 Task: Find connections with filter location Ratekau with filter topic #lawfirmmarketingwith filter profile language German with filter current company TekWissen ® with filter school Maulana Azad Medical College with filter industry Surveying and Mapping Services with filter service category Insurance with filter keywords title DevOps Engineer
Action: Mouse moved to (281, 196)
Screenshot: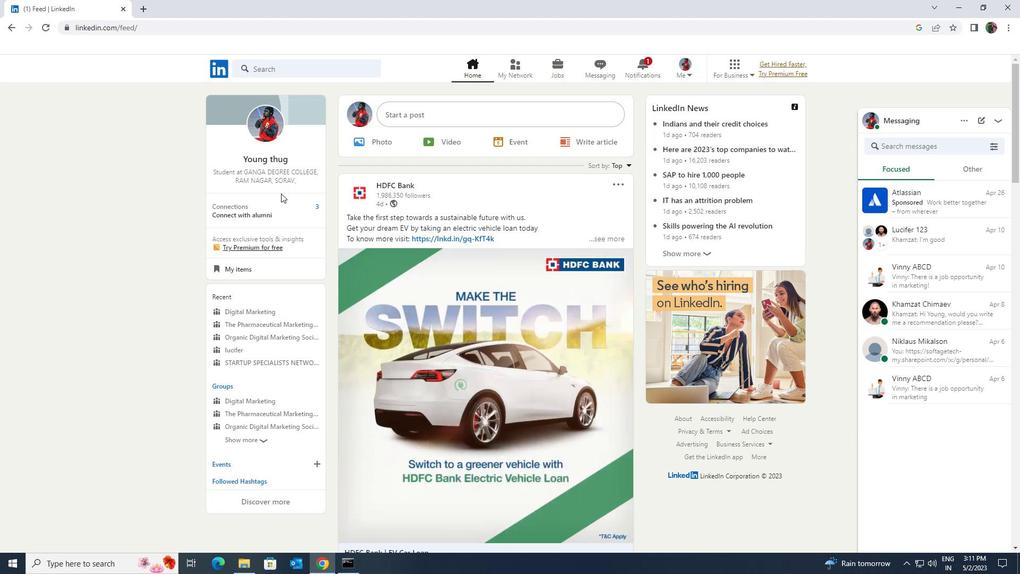 
Action: Mouse pressed left at (281, 196)
Screenshot: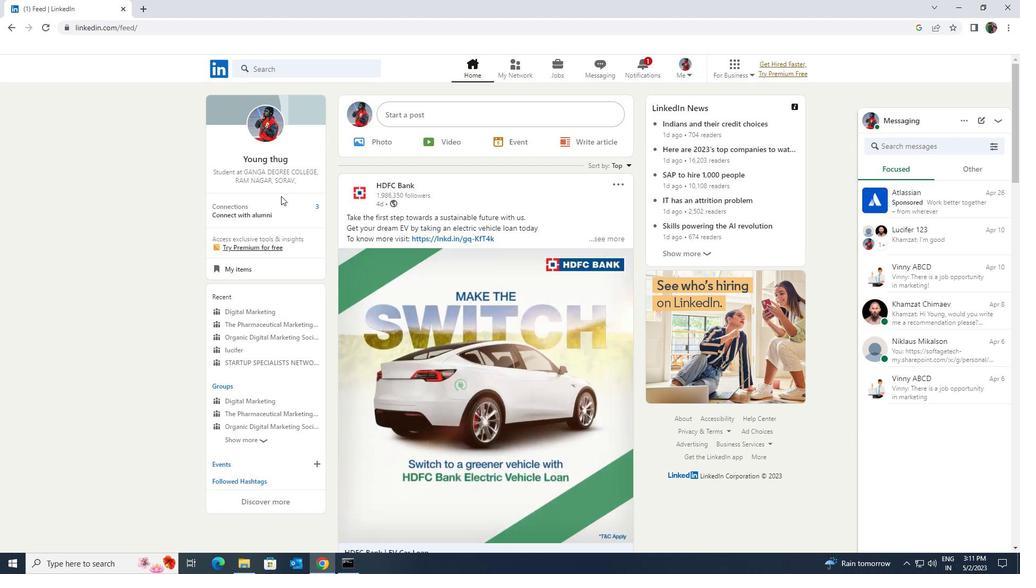 
Action: Mouse moved to (282, 210)
Screenshot: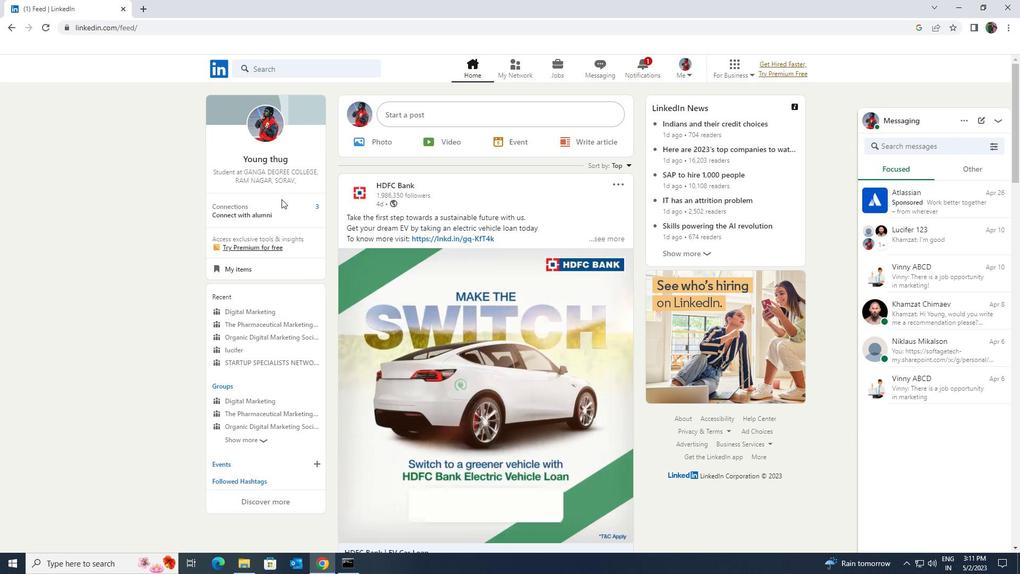 
Action: Mouse pressed left at (282, 210)
Screenshot: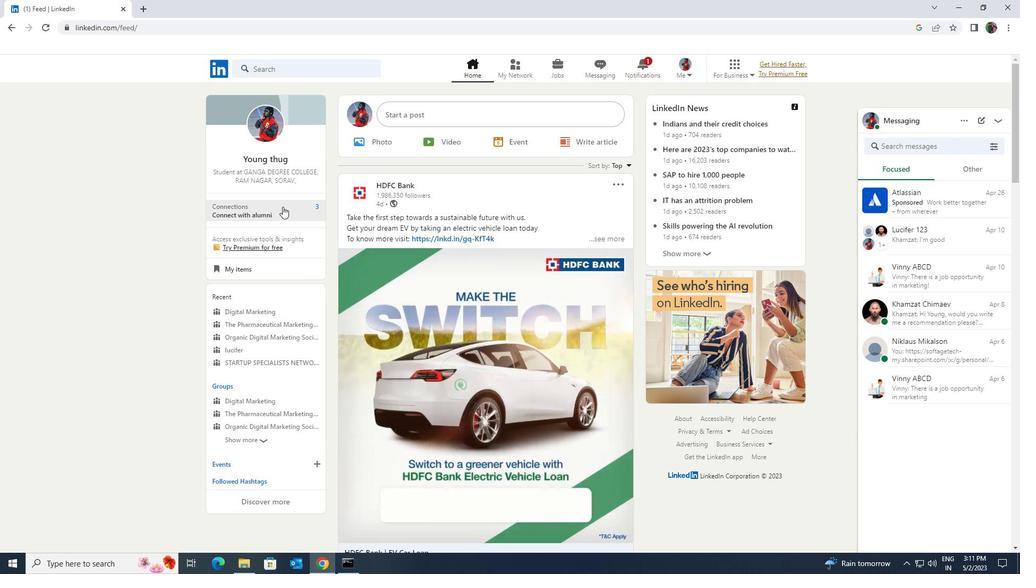 
Action: Mouse moved to (267, 126)
Screenshot: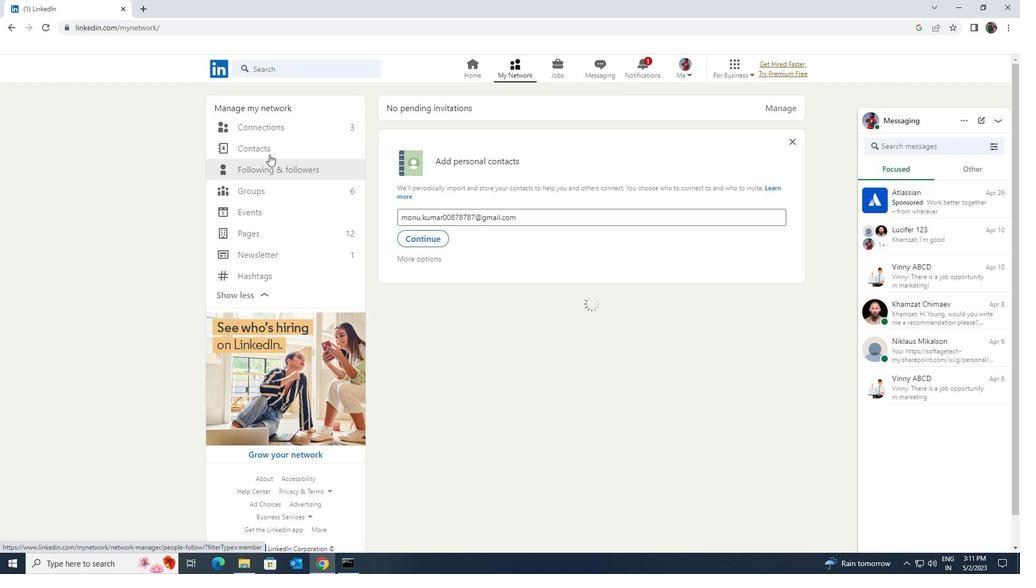 
Action: Mouse pressed left at (267, 126)
Screenshot: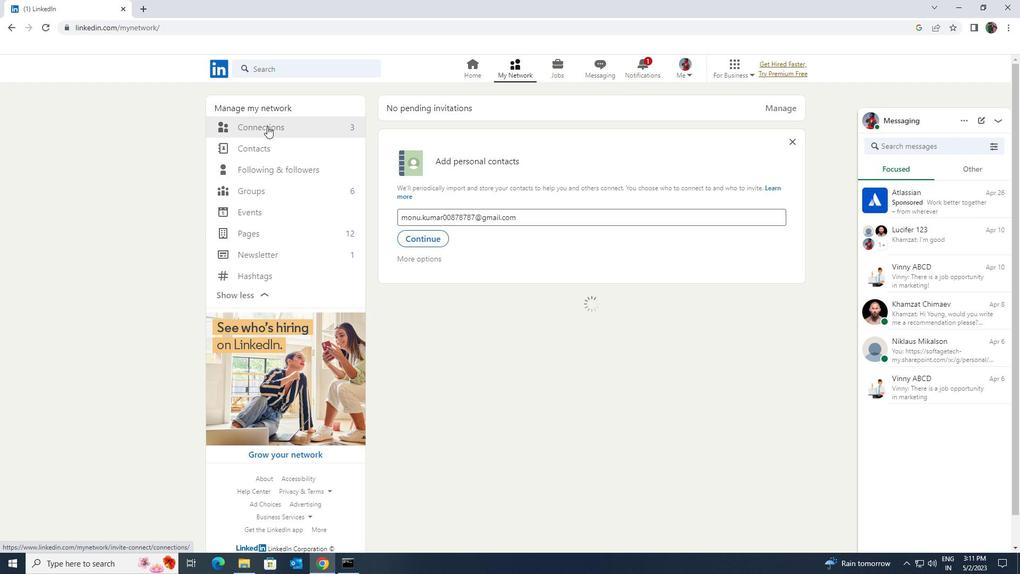 
Action: Mouse moved to (567, 126)
Screenshot: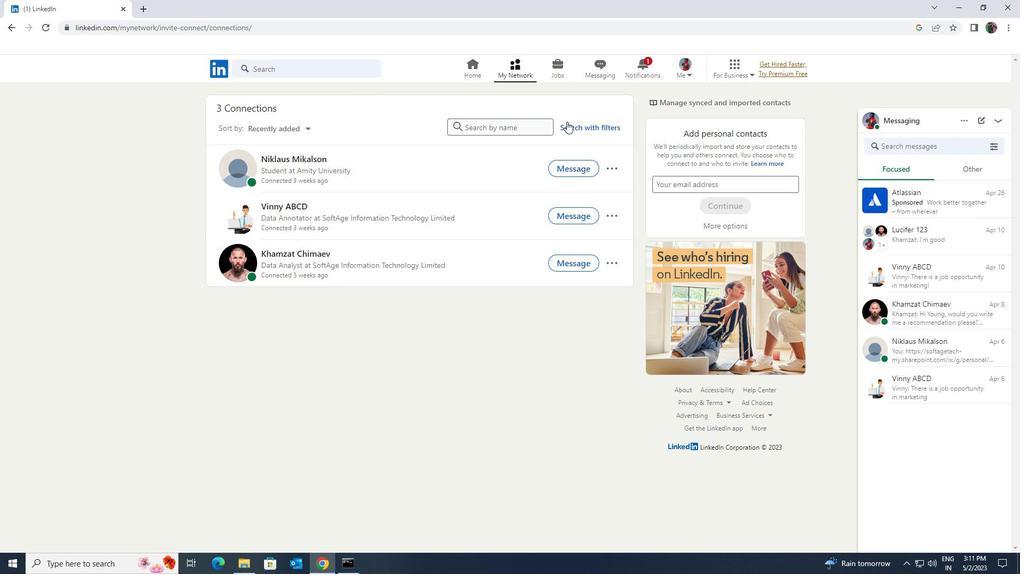 
Action: Mouse pressed left at (567, 126)
Screenshot: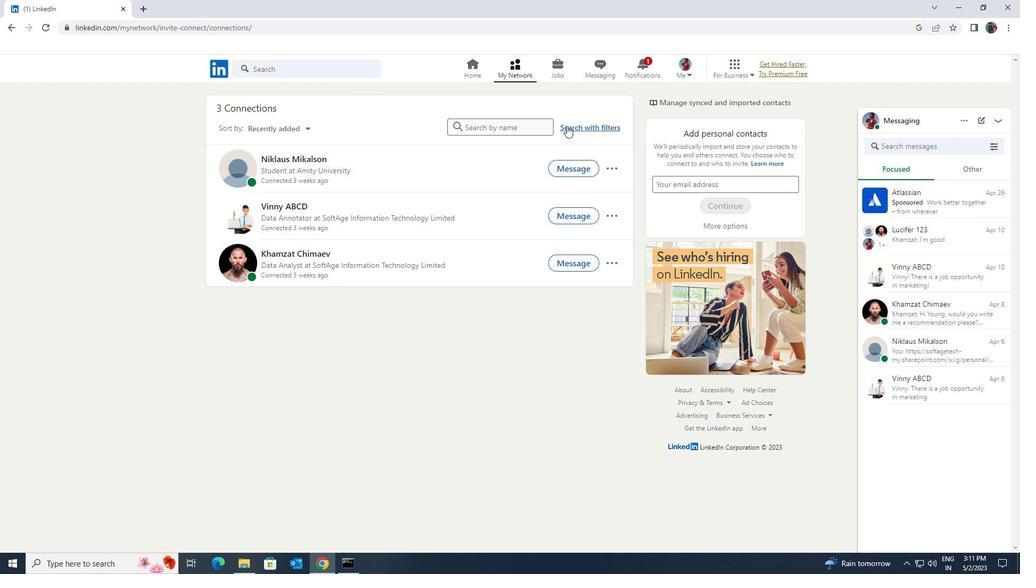 
Action: Mouse moved to (540, 100)
Screenshot: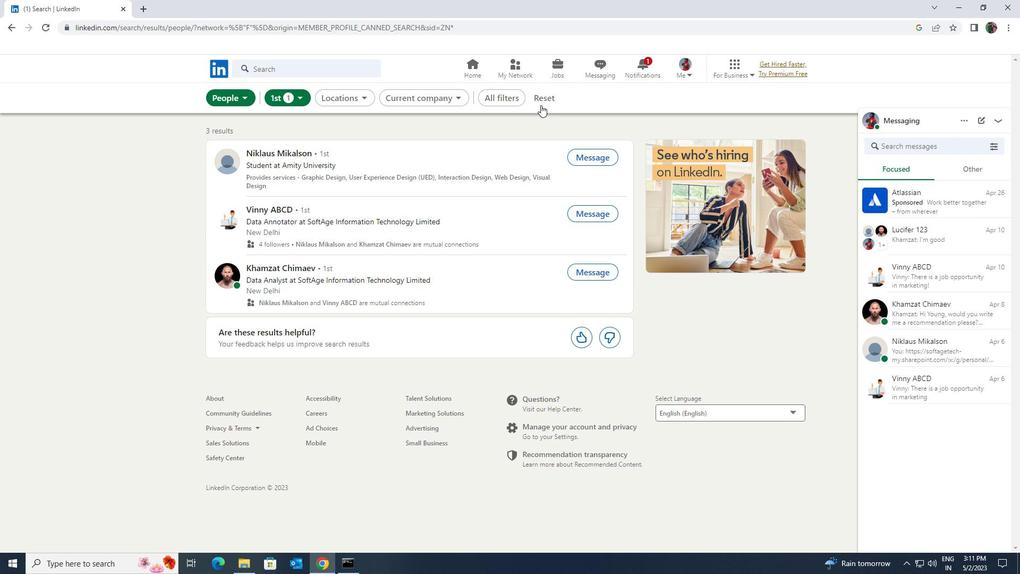 
Action: Mouse pressed left at (540, 100)
Screenshot: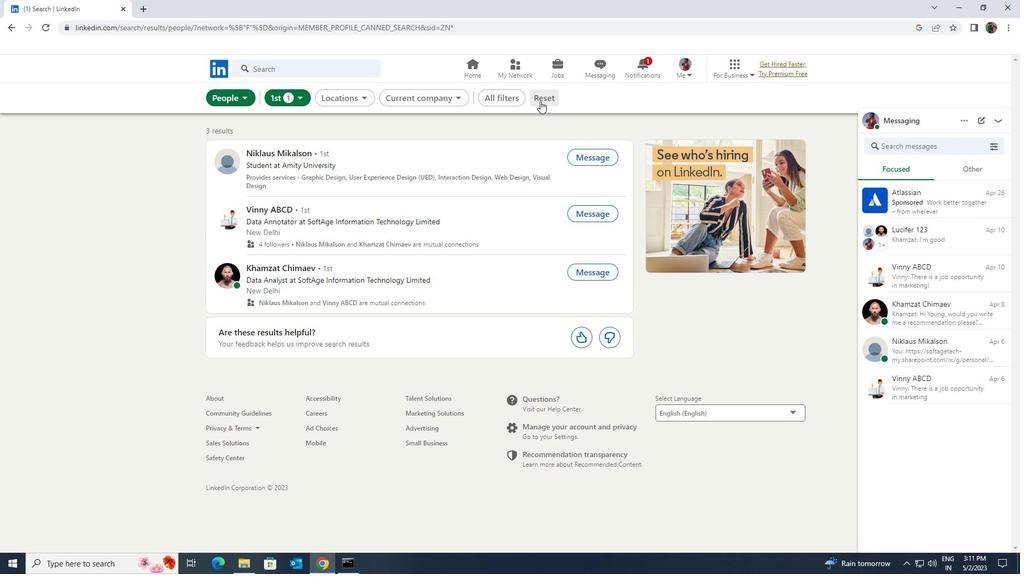 
Action: Mouse moved to (524, 97)
Screenshot: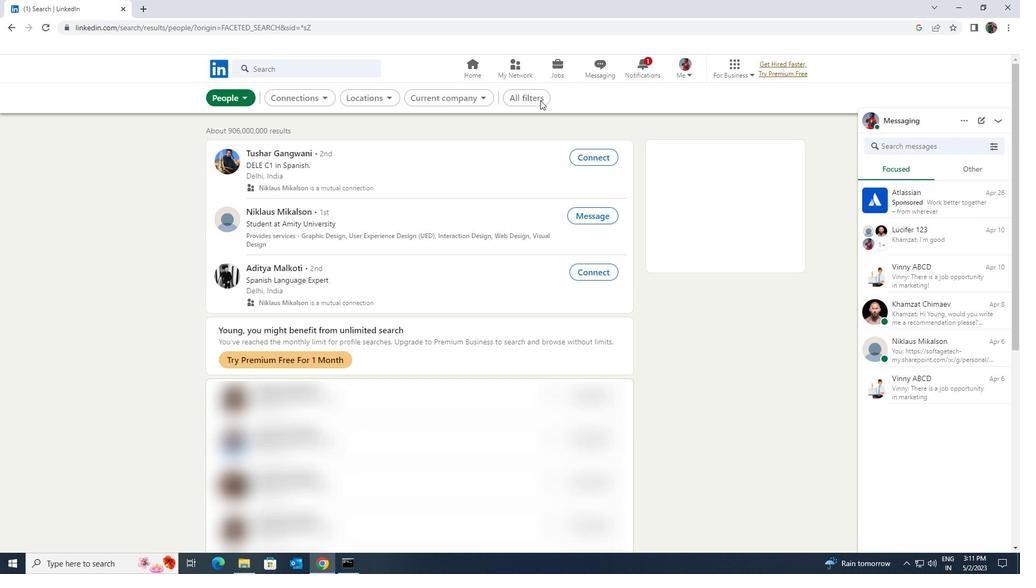 
Action: Mouse pressed left at (524, 97)
Screenshot: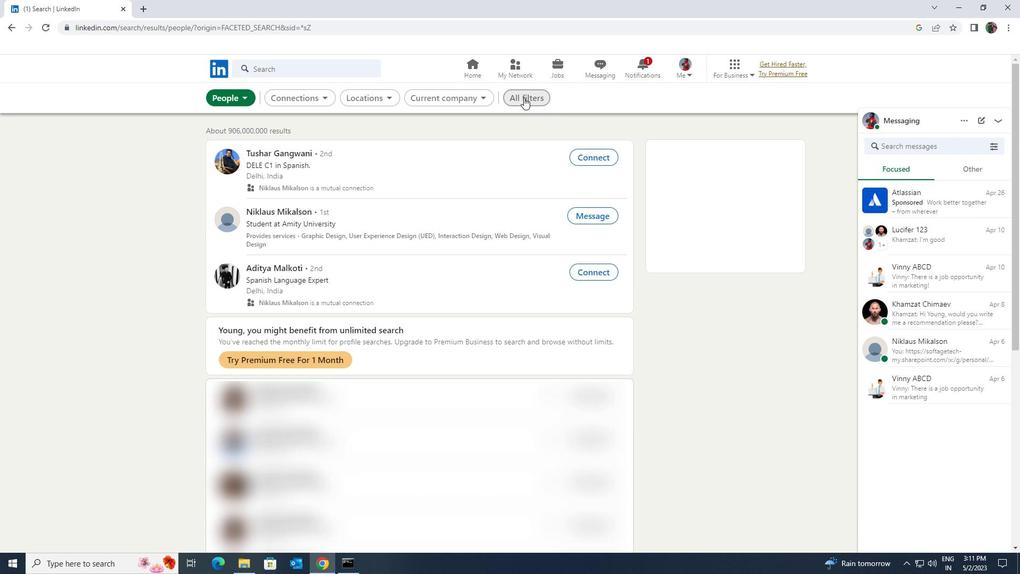 
Action: Mouse moved to (890, 419)
Screenshot: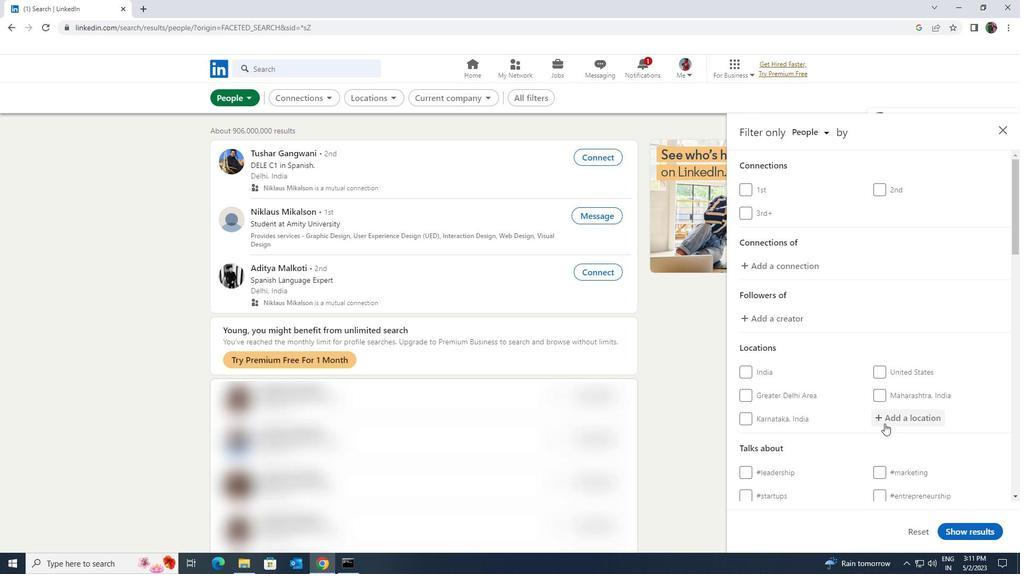 
Action: Mouse pressed left at (890, 419)
Screenshot: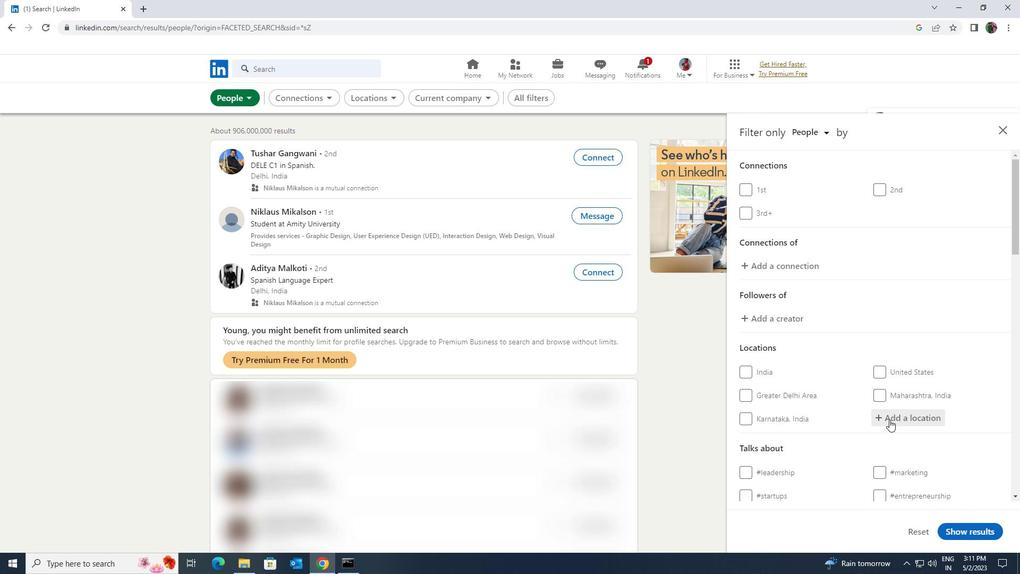 
Action: Key pressed <Key.shift><Key.shift>RATEKU
Screenshot: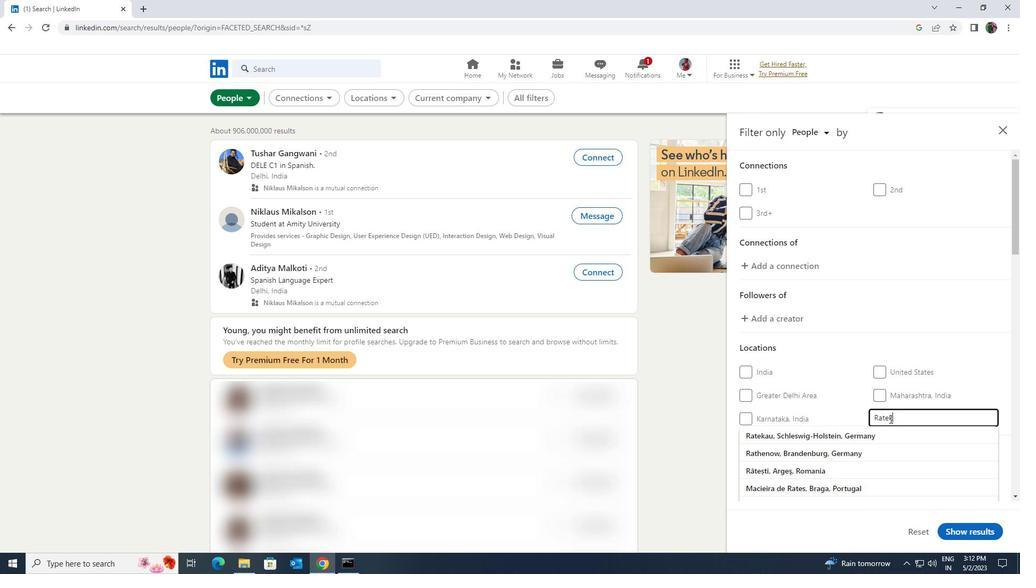 
Action: Mouse moved to (889, 419)
Screenshot: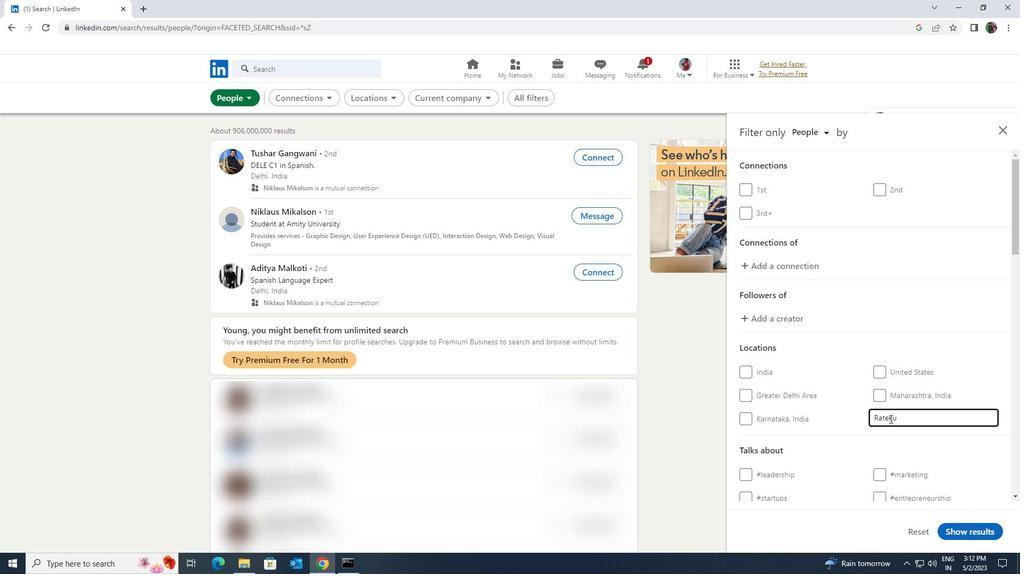 
Action: Key pressed <Key.backspace>
Screenshot: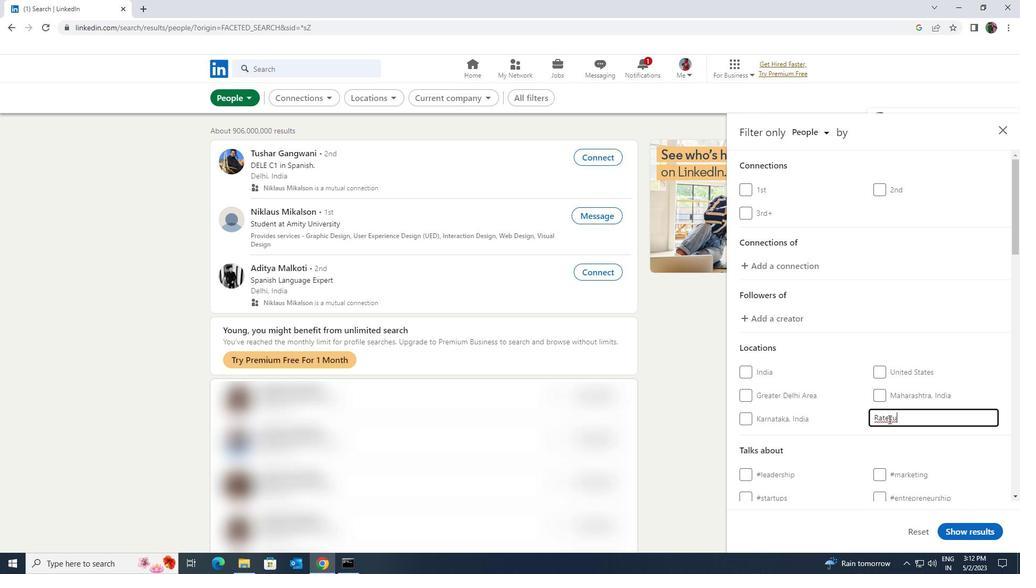 
Action: Mouse moved to (874, 432)
Screenshot: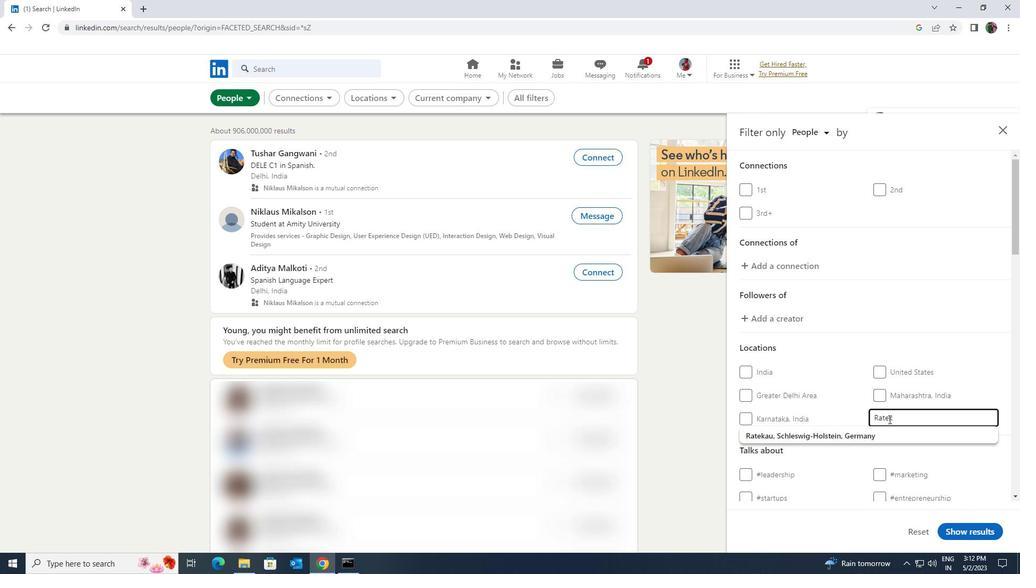 
Action: Mouse pressed left at (874, 432)
Screenshot: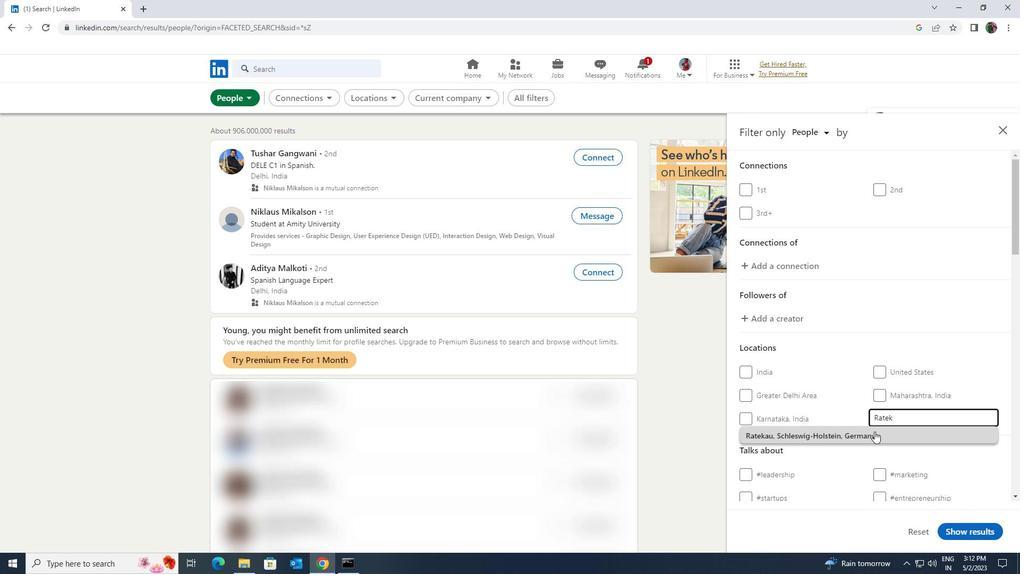 
Action: Mouse moved to (873, 433)
Screenshot: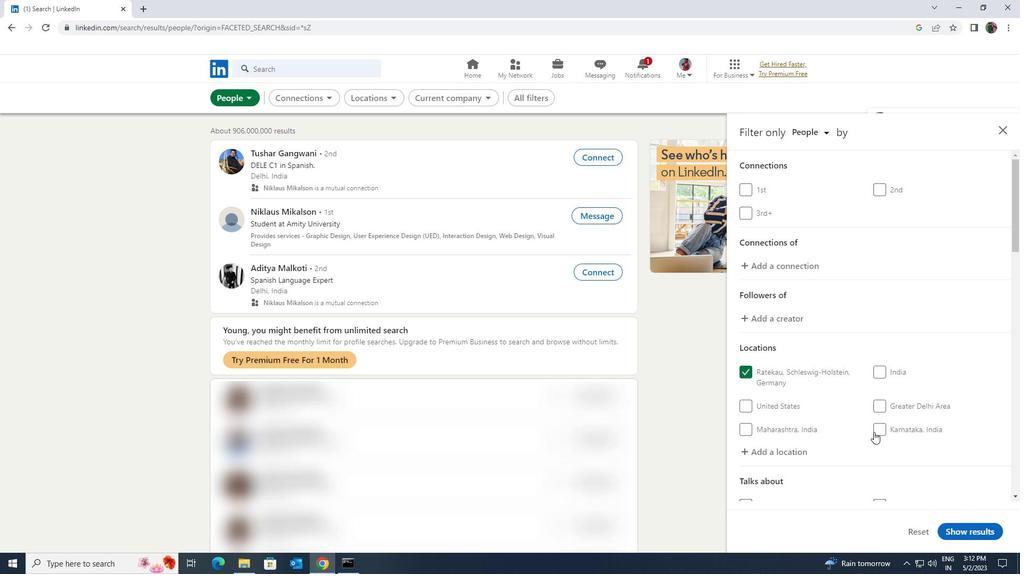 
Action: Mouse scrolled (873, 432) with delta (0, 0)
Screenshot: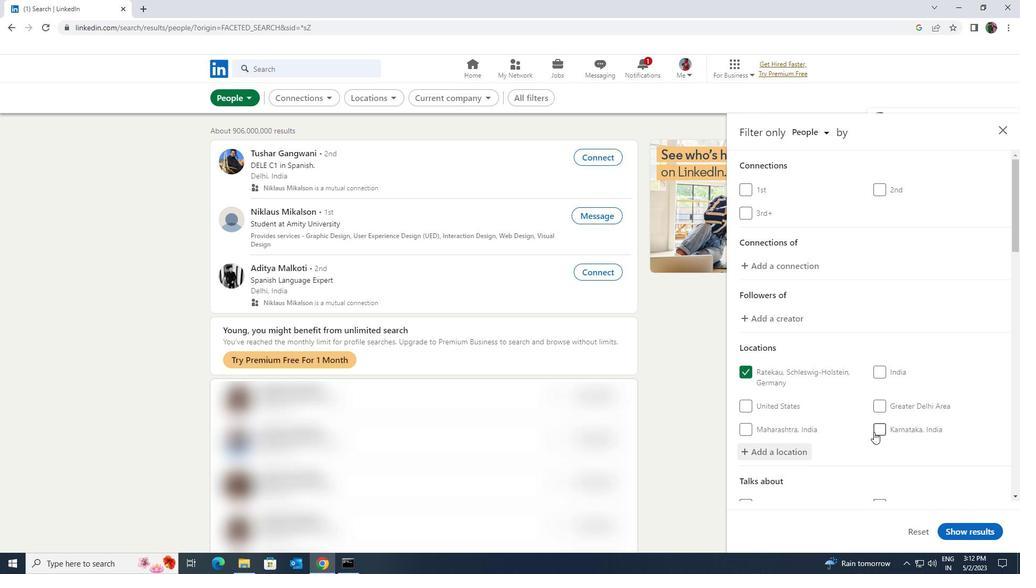 
Action: Mouse scrolled (873, 432) with delta (0, 0)
Screenshot: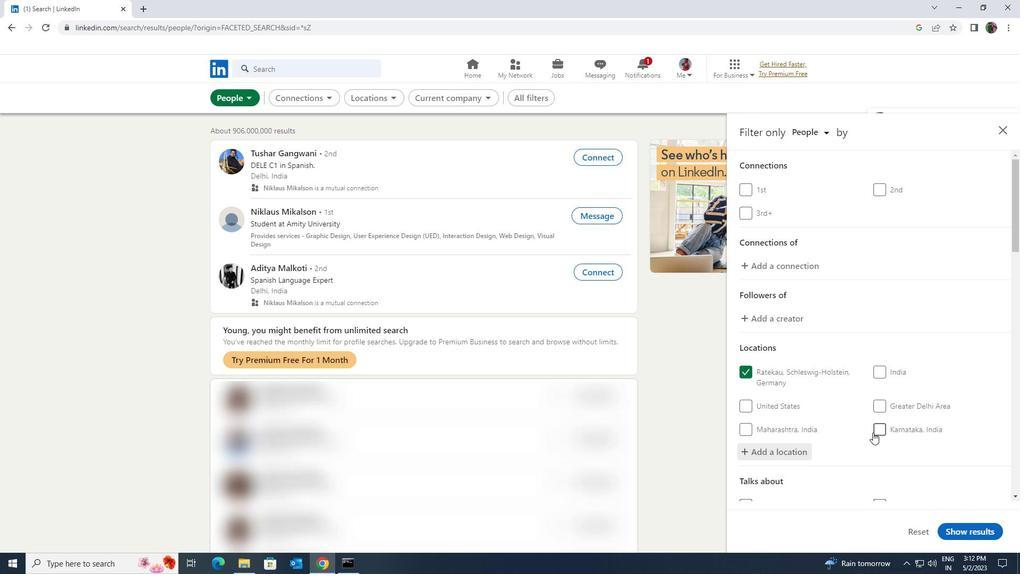 
Action: Mouse moved to (878, 438)
Screenshot: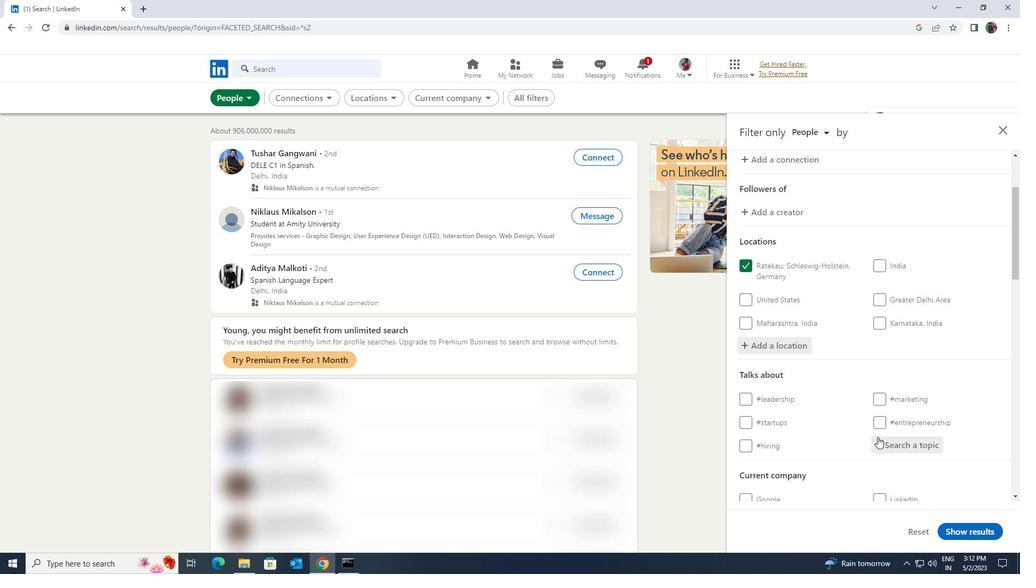 
Action: Mouse pressed left at (878, 438)
Screenshot: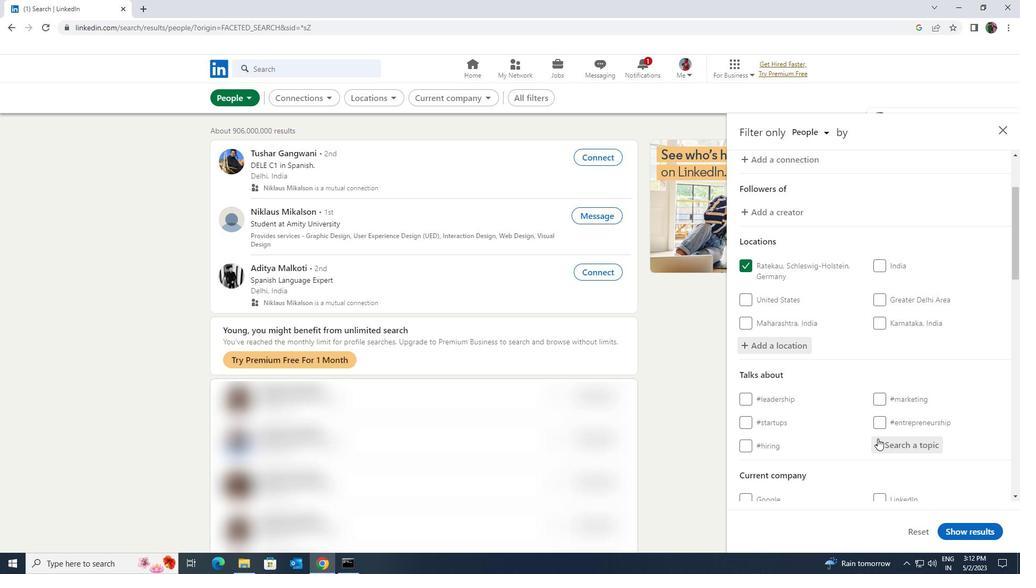 
Action: Key pressed <Key.shift>LAWFIRMMARK
Screenshot: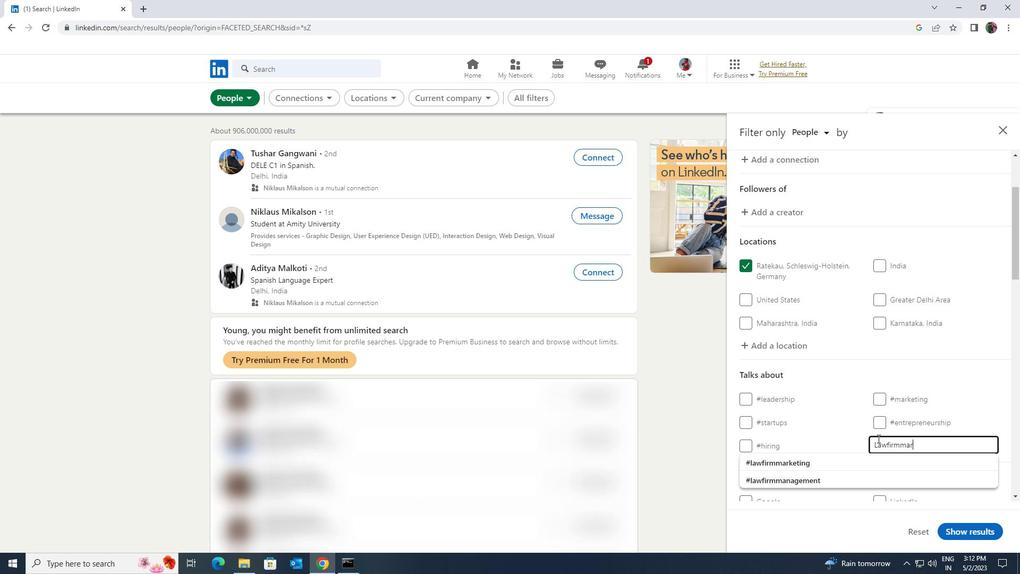 
Action: Mouse moved to (873, 455)
Screenshot: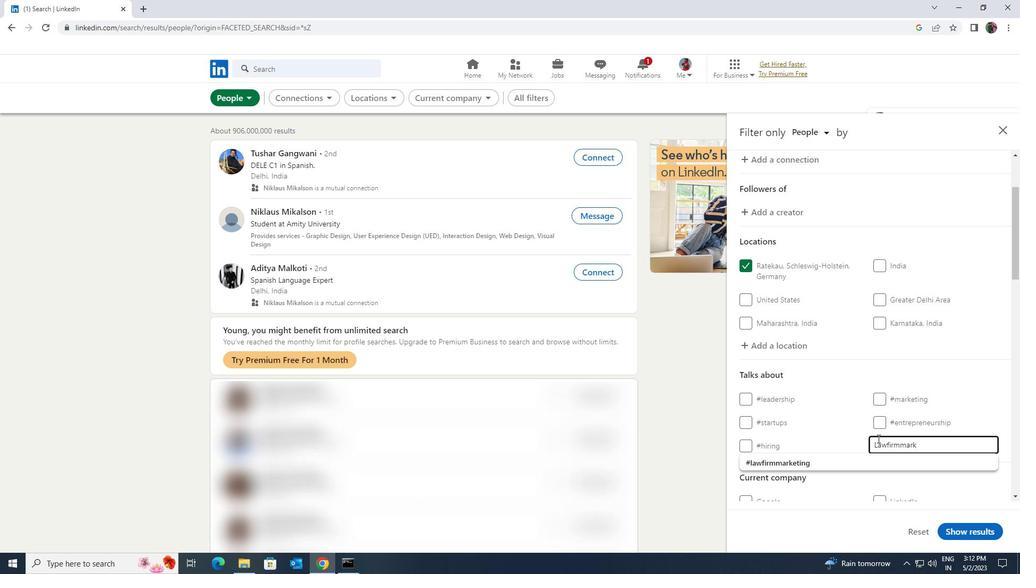 
Action: Mouse pressed left at (873, 455)
Screenshot: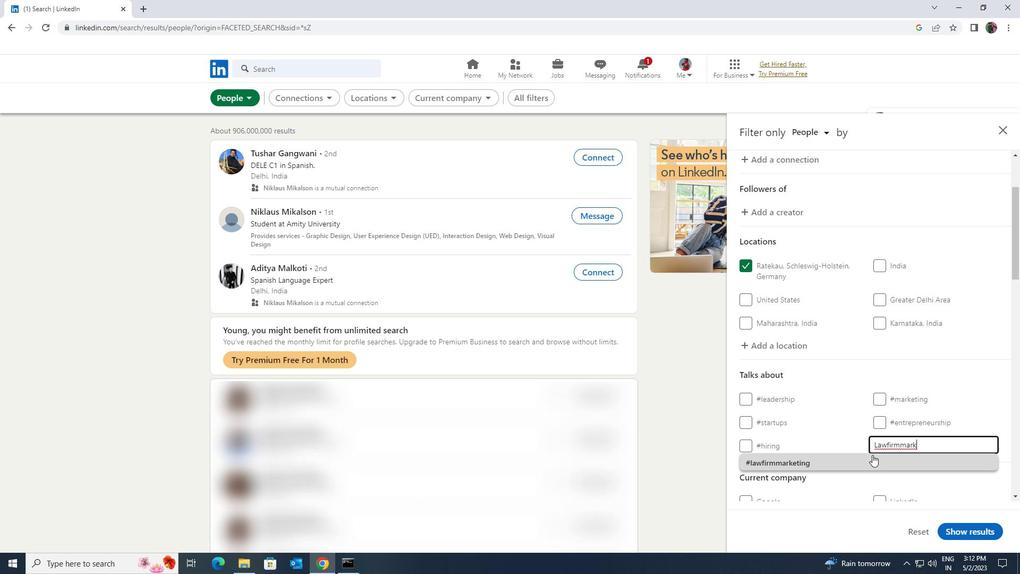 
Action: Mouse scrolled (873, 454) with delta (0, 0)
Screenshot: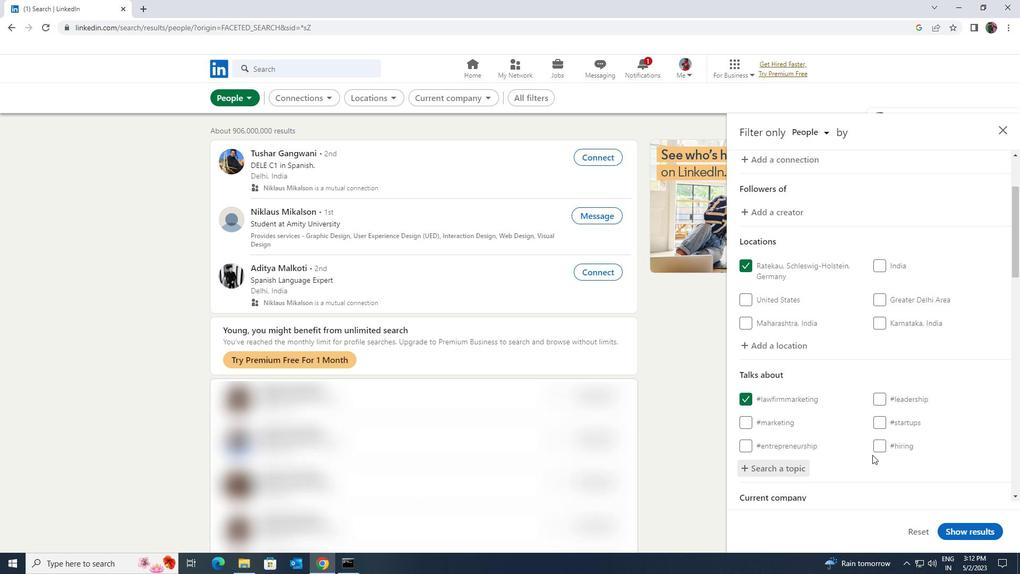 
Action: Mouse scrolled (873, 454) with delta (0, 0)
Screenshot: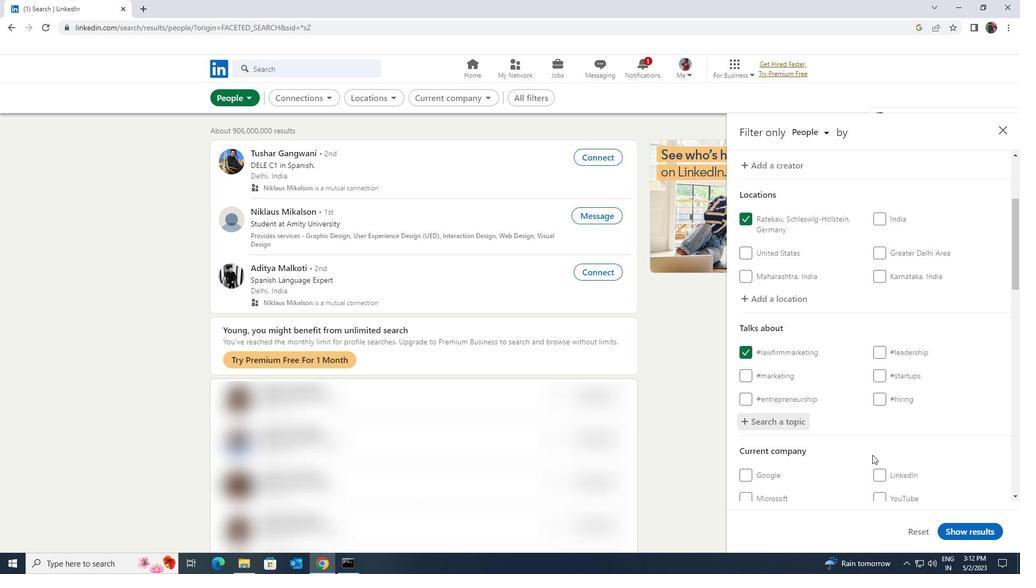 
Action: Mouse scrolled (873, 454) with delta (0, 0)
Screenshot: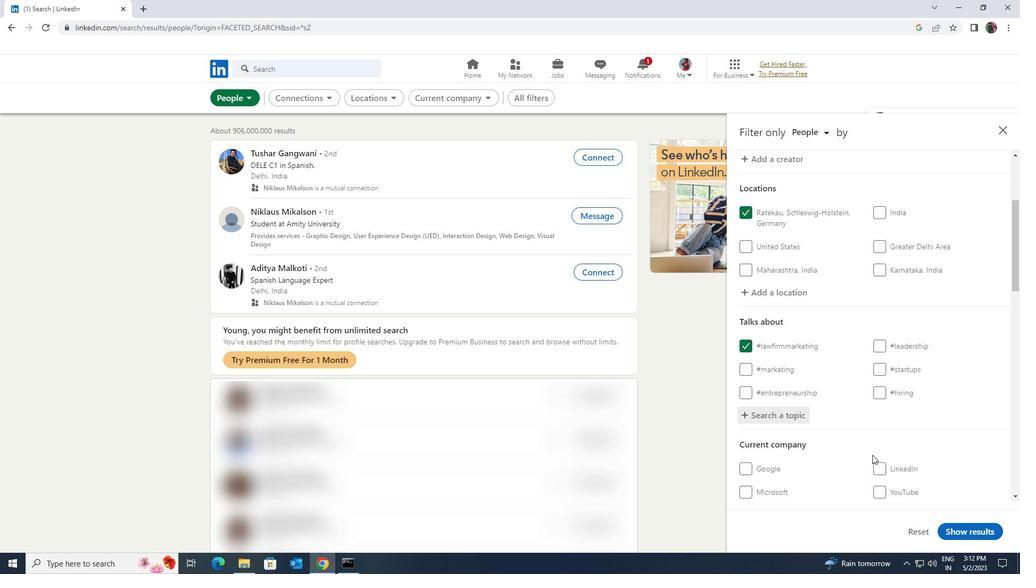 
Action: Mouse scrolled (873, 454) with delta (0, 0)
Screenshot: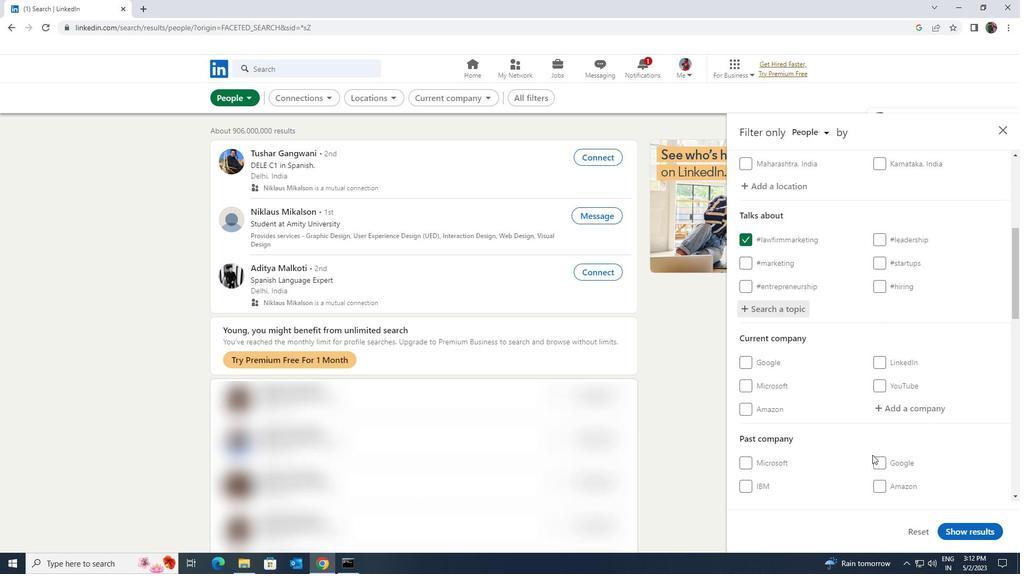 
Action: Mouse scrolled (873, 454) with delta (0, 0)
Screenshot: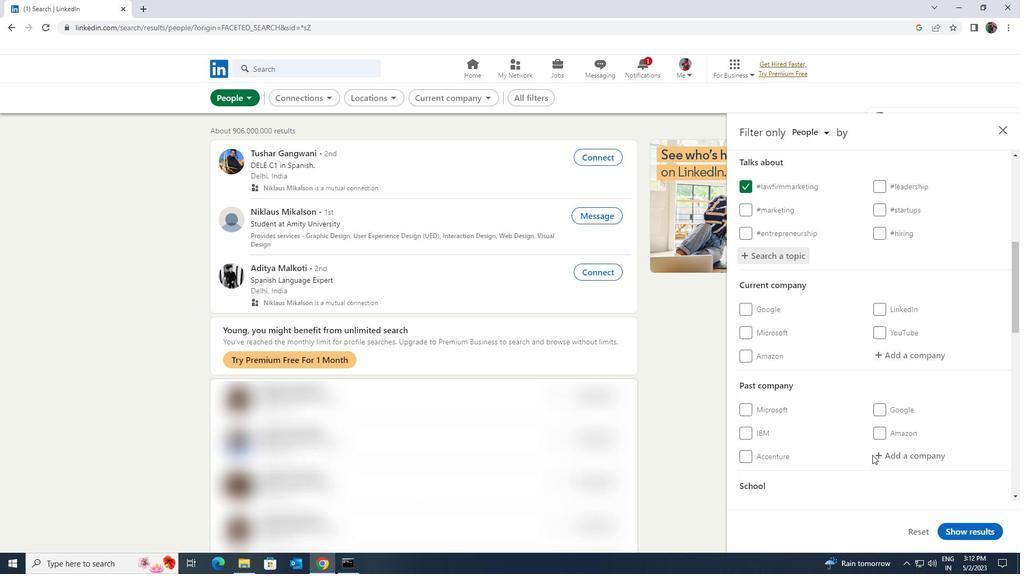 
Action: Mouse scrolled (873, 454) with delta (0, 0)
Screenshot: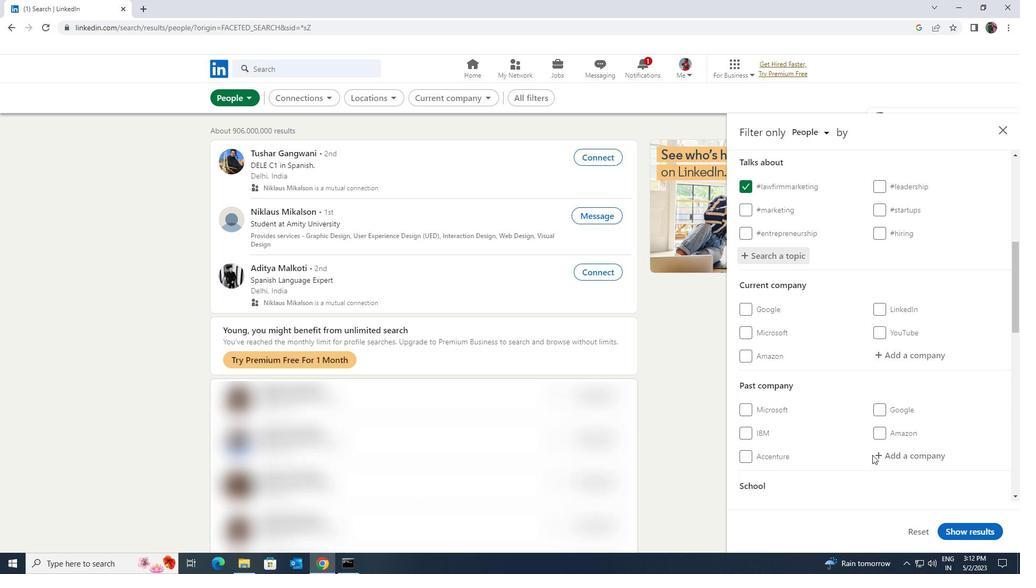 
Action: Mouse scrolled (873, 454) with delta (0, 0)
Screenshot: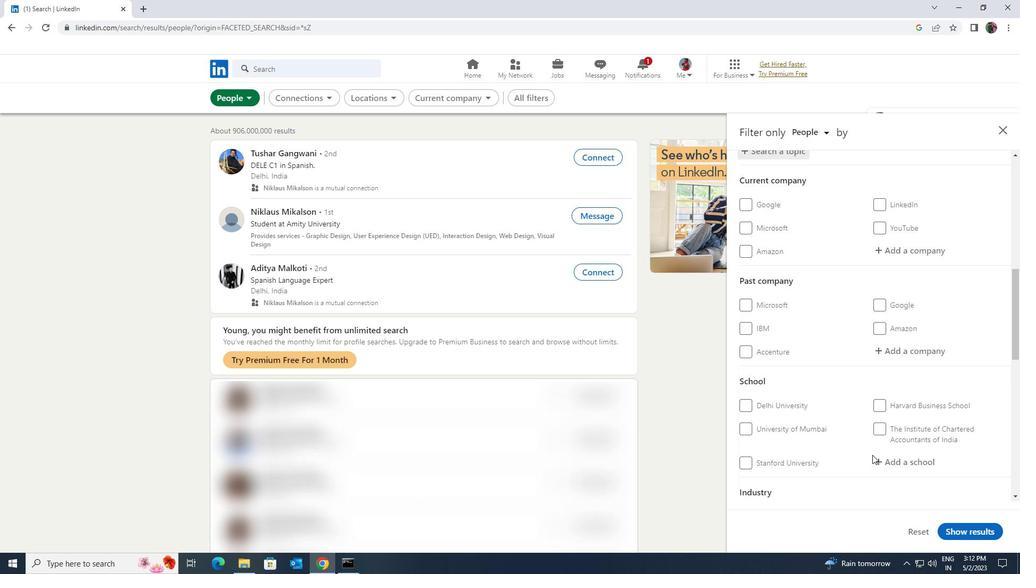 
Action: Mouse scrolled (873, 454) with delta (0, 0)
Screenshot: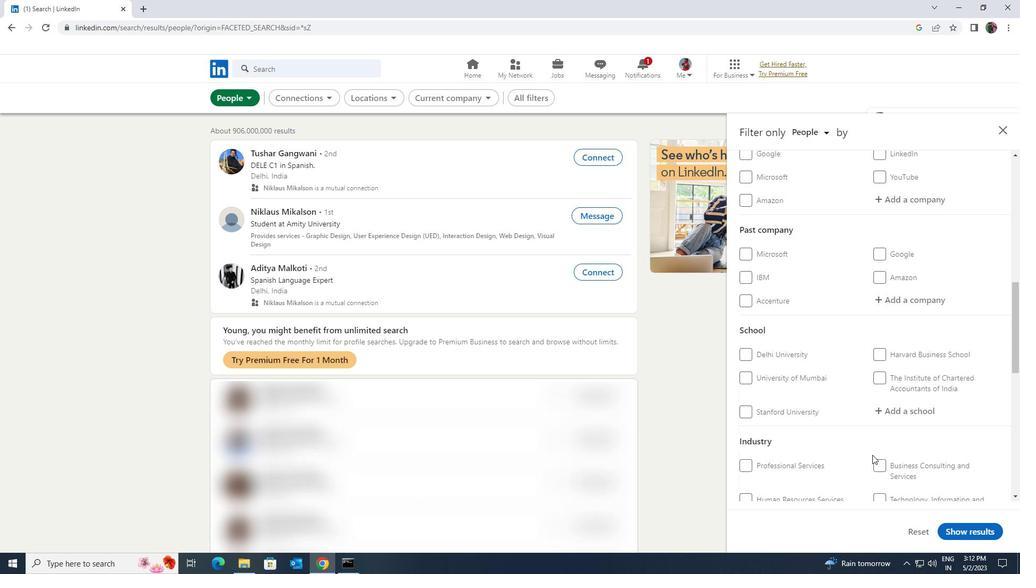 
Action: Mouse scrolled (873, 454) with delta (0, 0)
Screenshot: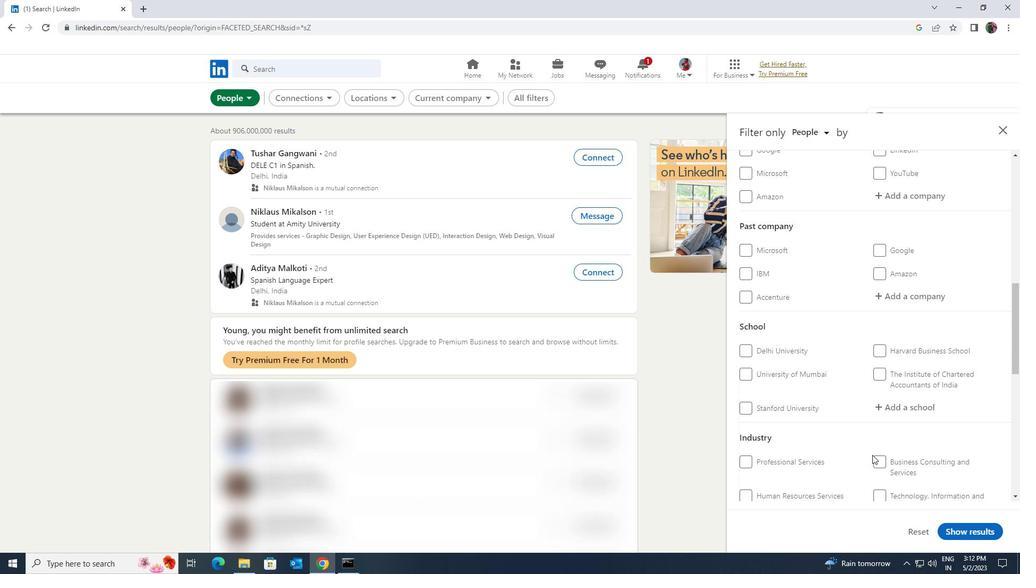 
Action: Mouse scrolled (873, 454) with delta (0, 0)
Screenshot: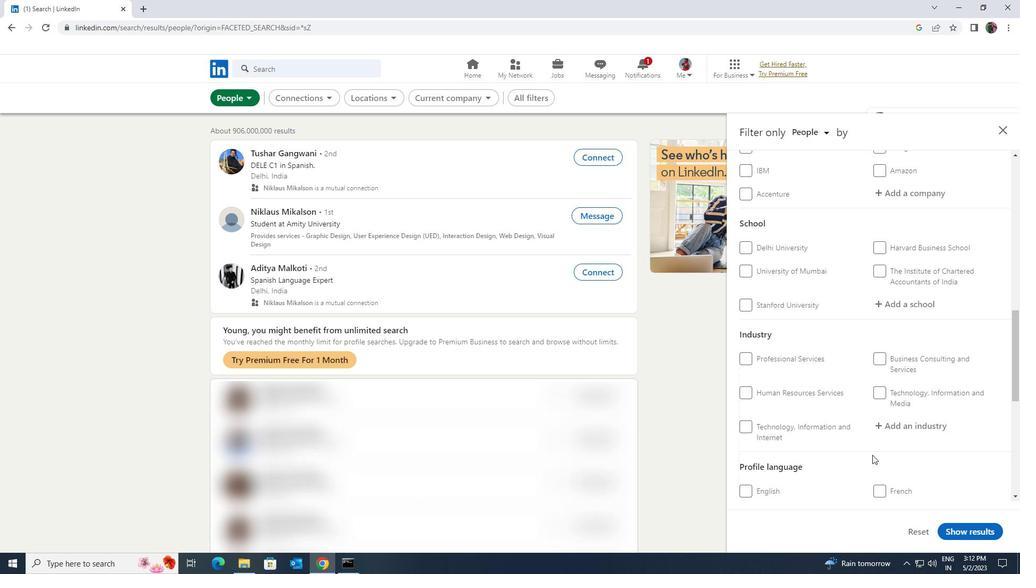 
Action: Mouse moved to (742, 482)
Screenshot: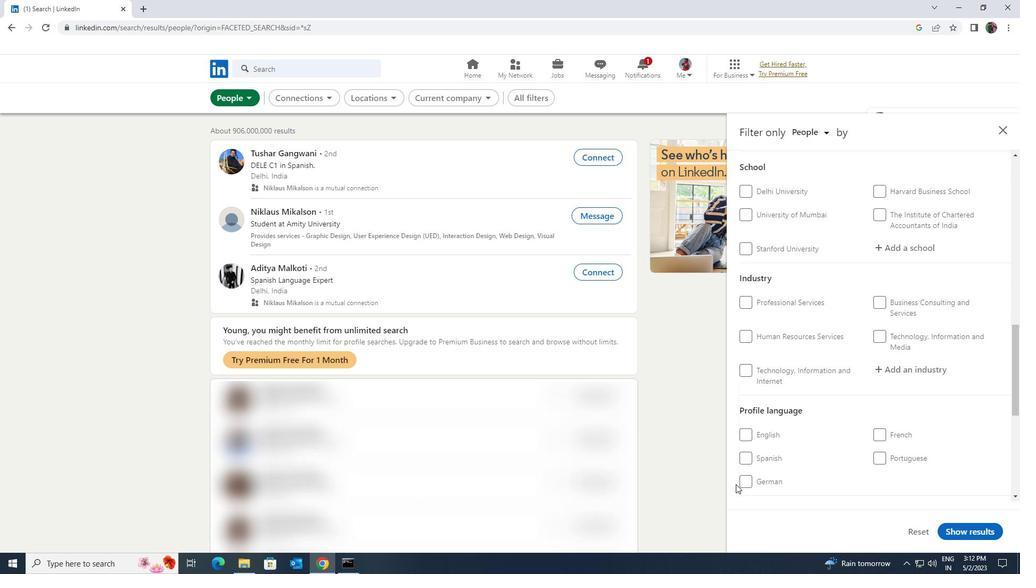 
Action: Mouse pressed left at (742, 482)
Screenshot: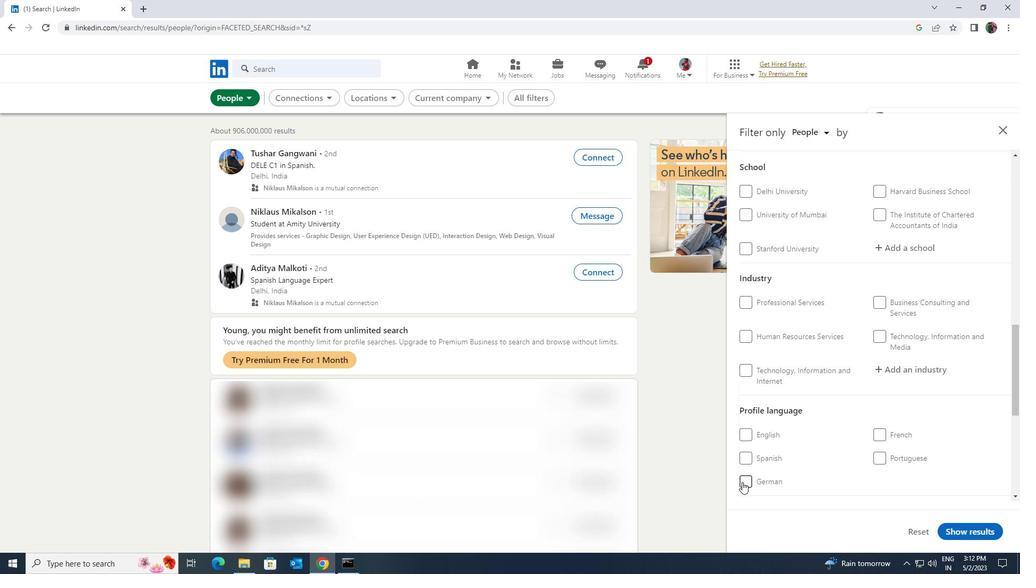 
Action: Mouse moved to (840, 467)
Screenshot: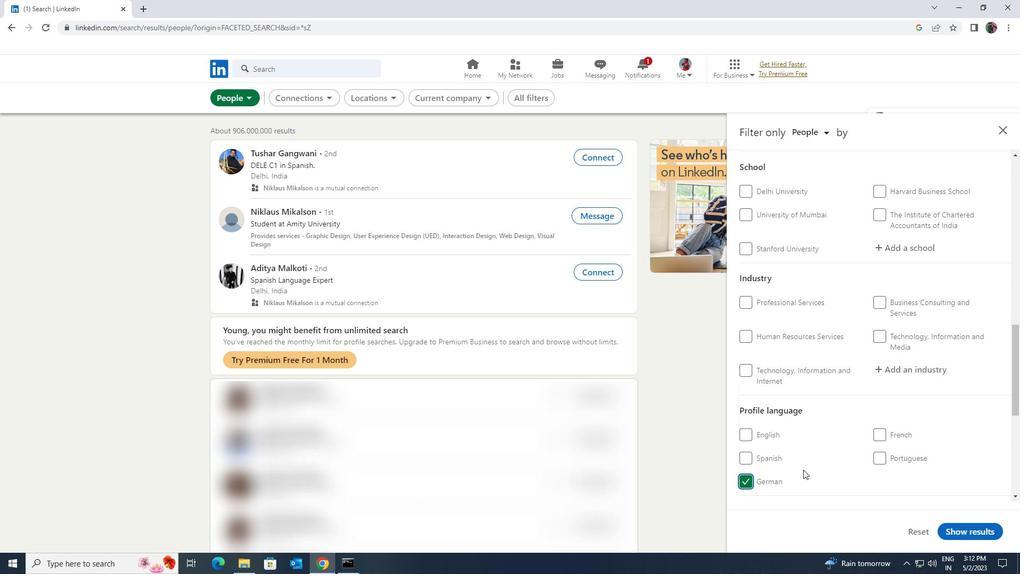 
Action: Mouse scrolled (840, 468) with delta (0, 0)
Screenshot: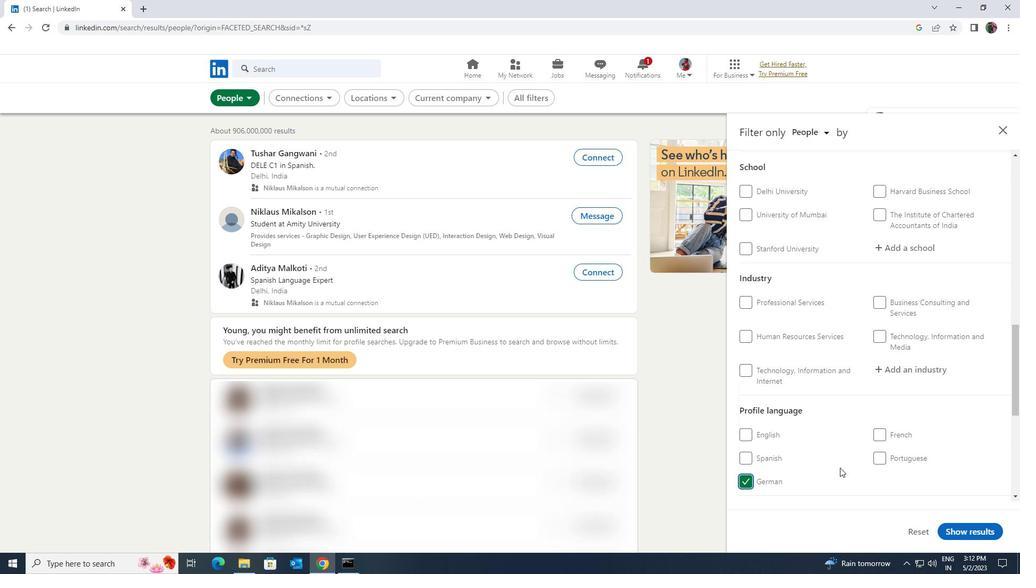 
Action: Mouse scrolled (840, 468) with delta (0, 0)
Screenshot: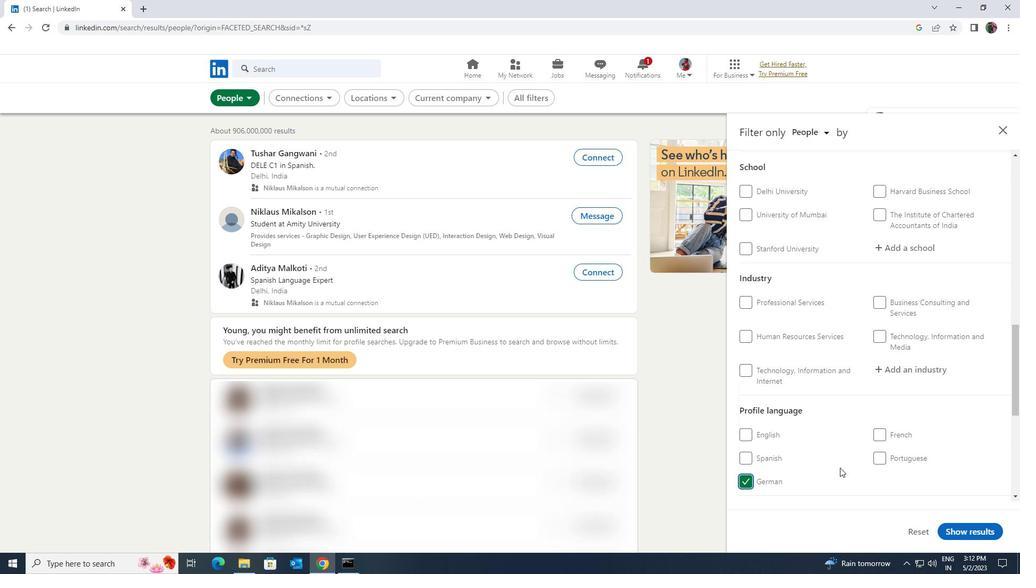 
Action: Mouse scrolled (840, 468) with delta (0, 0)
Screenshot: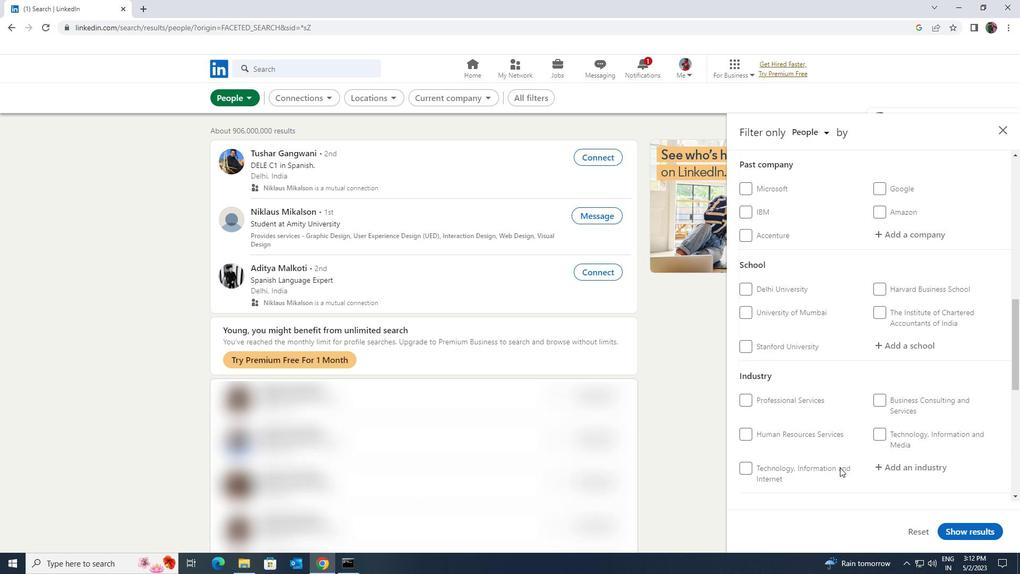 
Action: Mouse scrolled (840, 468) with delta (0, 0)
Screenshot: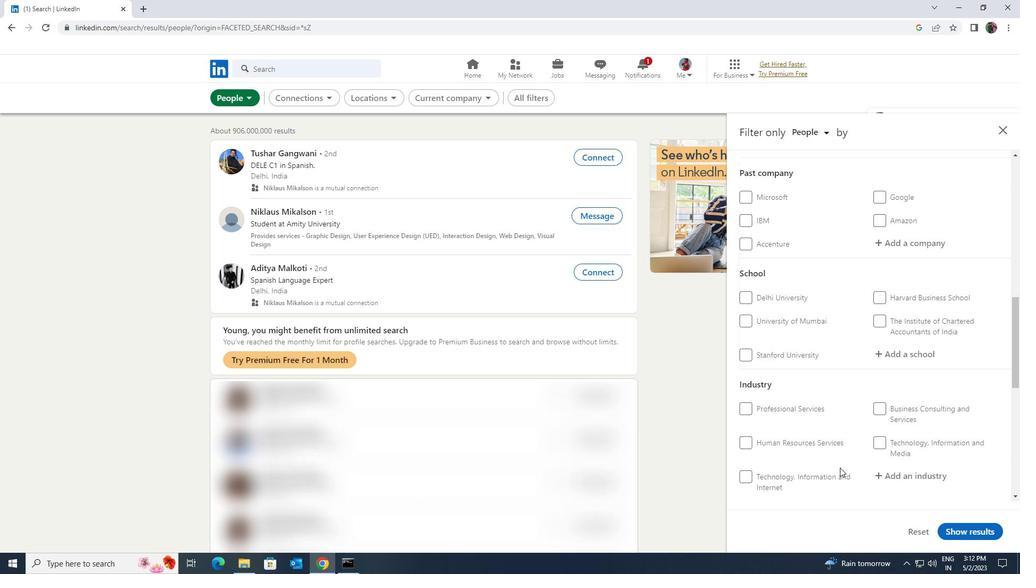 
Action: Mouse moved to (841, 467)
Screenshot: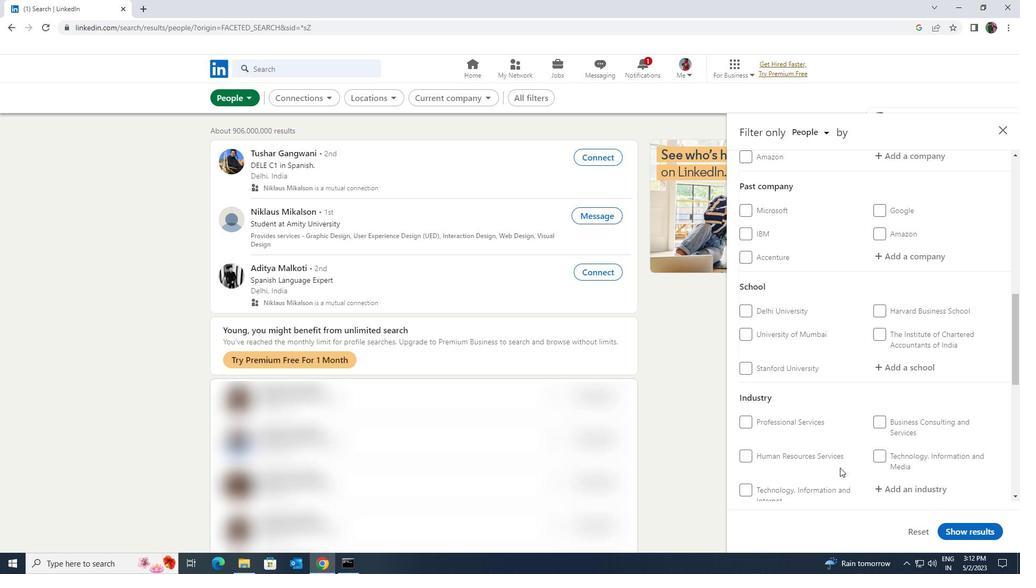 
Action: Mouse scrolled (841, 468) with delta (0, 0)
Screenshot: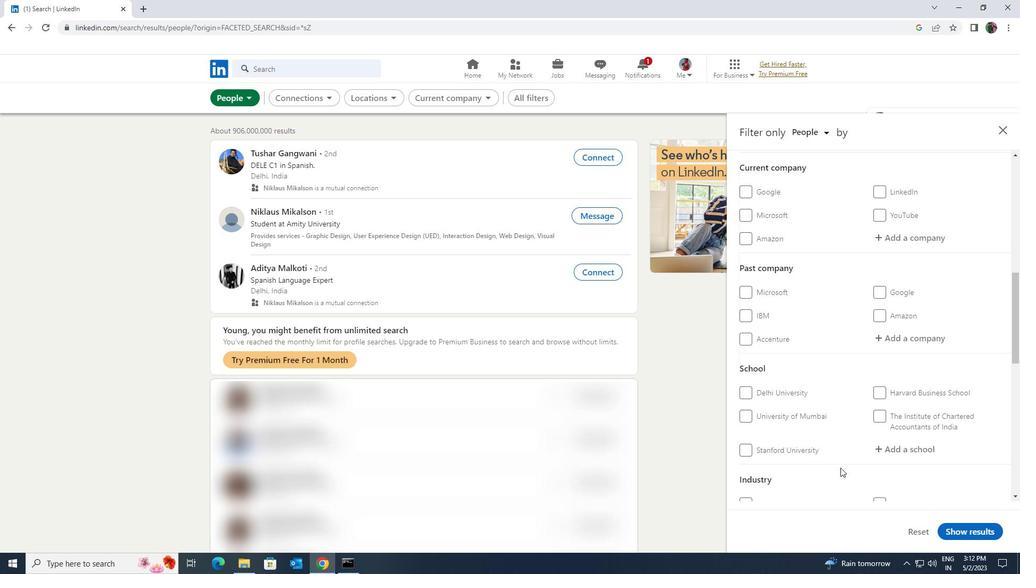 
Action: Mouse moved to (841, 467)
Screenshot: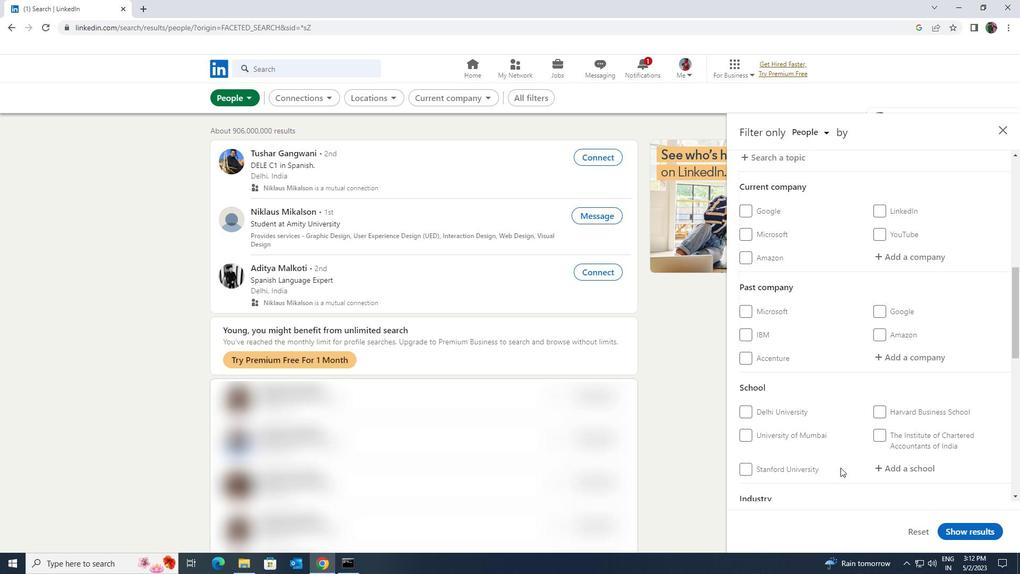 
Action: Mouse scrolled (841, 468) with delta (0, 0)
Screenshot: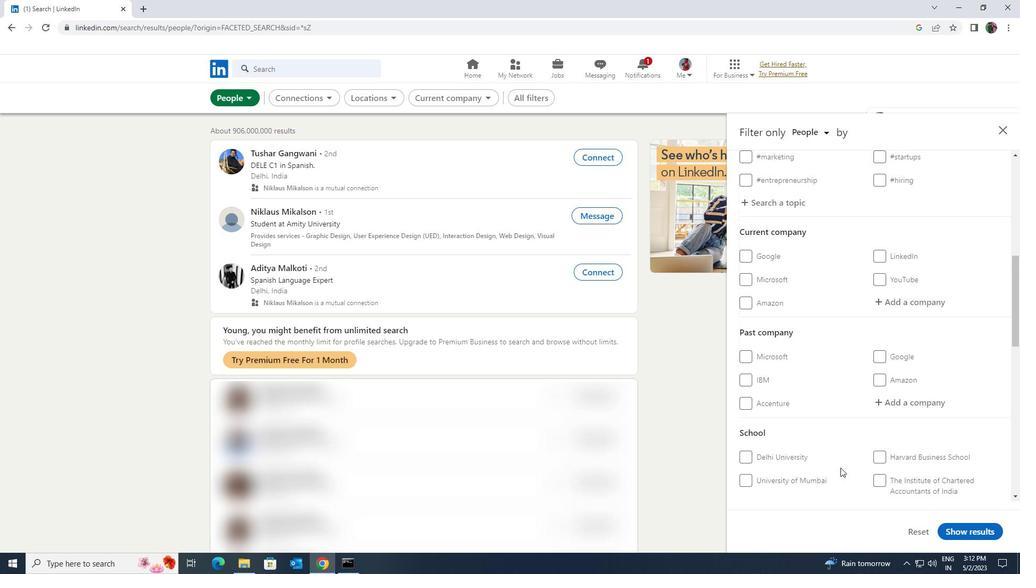 
Action: Mouse scrolled (841, 468) with delta (0, 0)
Screenshot: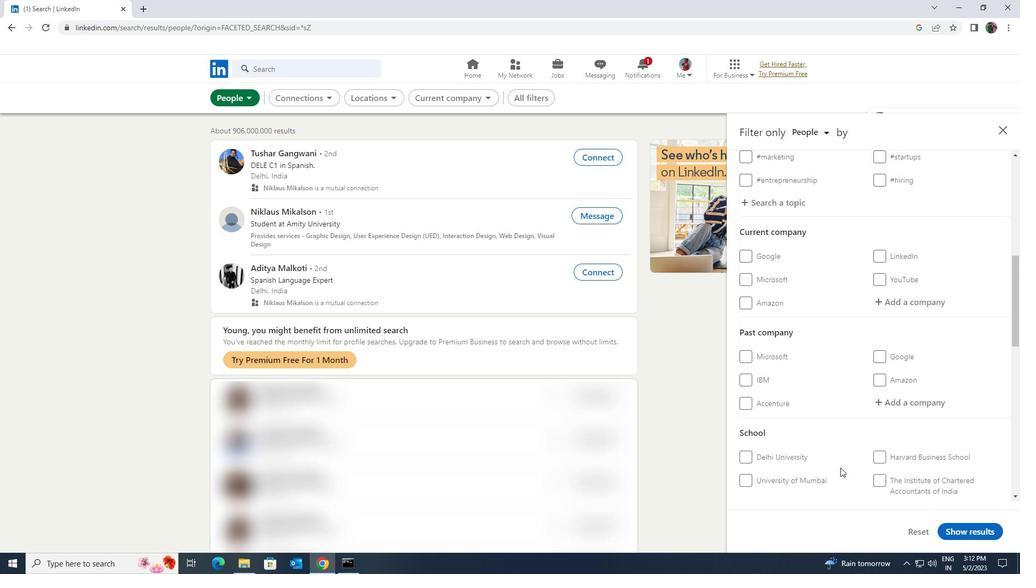 
Action: Mouse moved to (873, 409)
Screenshot: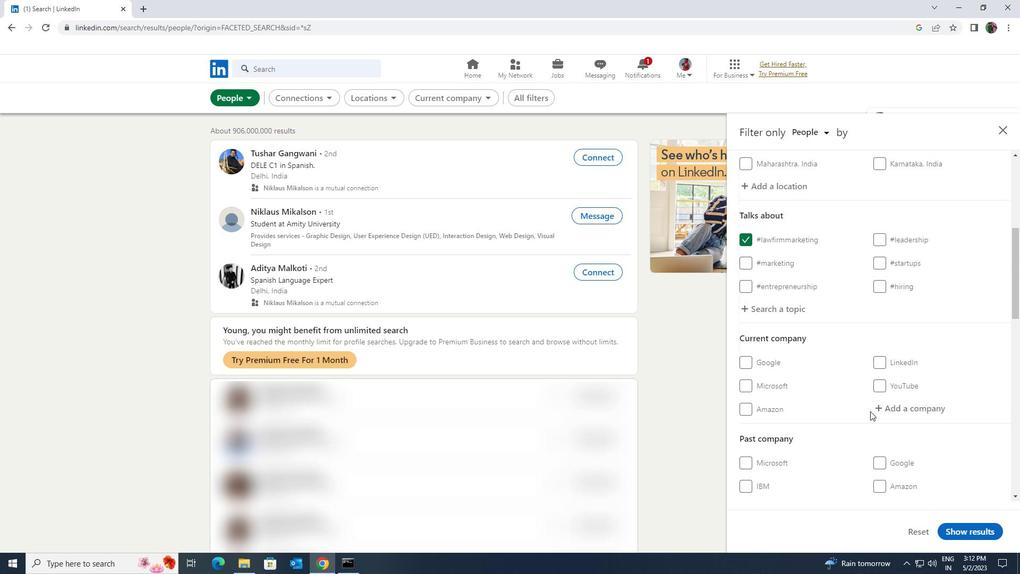 
Action: Mouse pressed left at (873, 409)
Screenshot: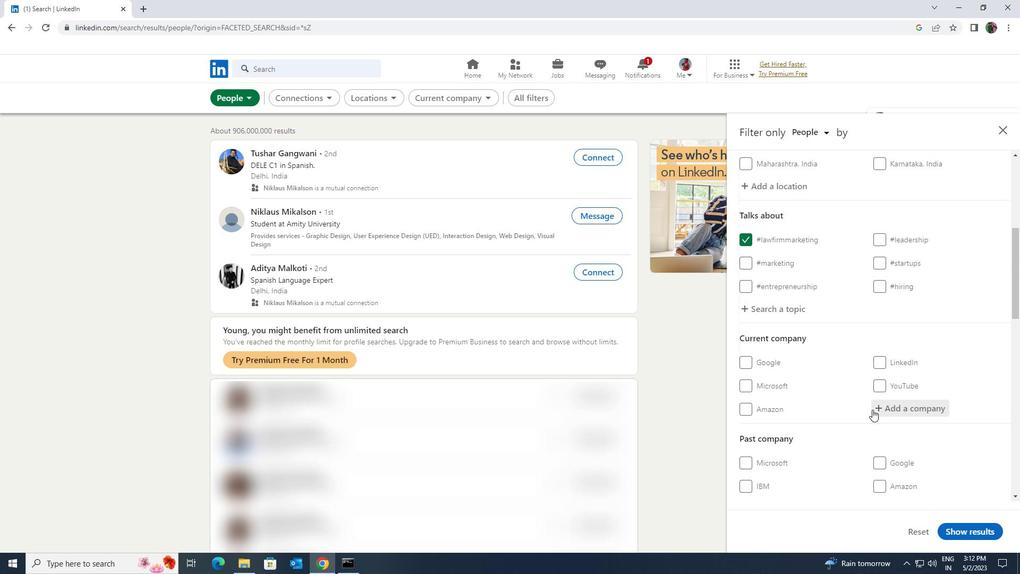 
Action: Key pressed <Key.shift><Key.shift><Key.shift><Key.shift><Key.shift><Key.shift><Key.shift><Key.shift>TEK<Key.shift>WISS
Screenshot: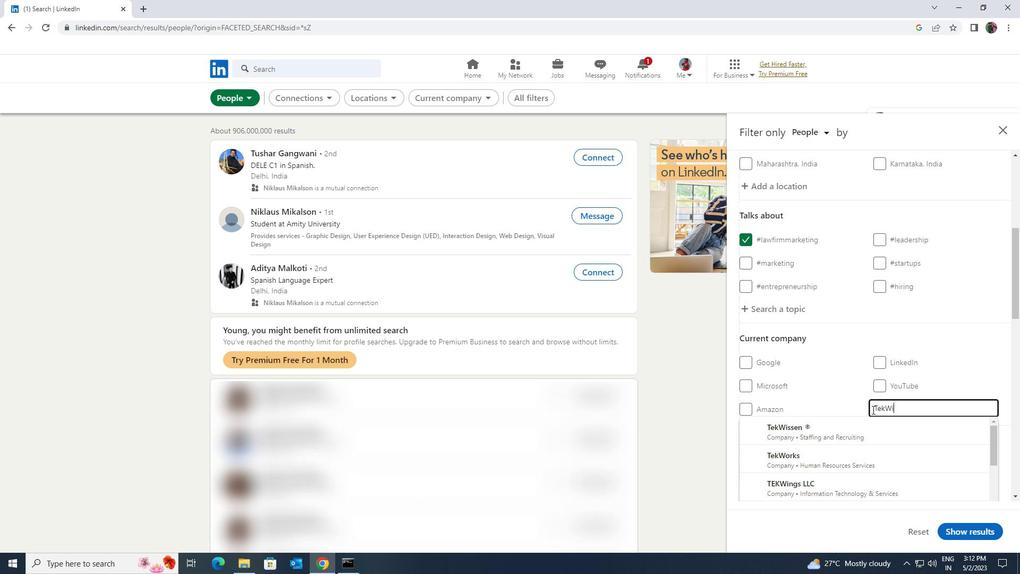 
Action: Mouse moved to (863, 430)
Screenshot: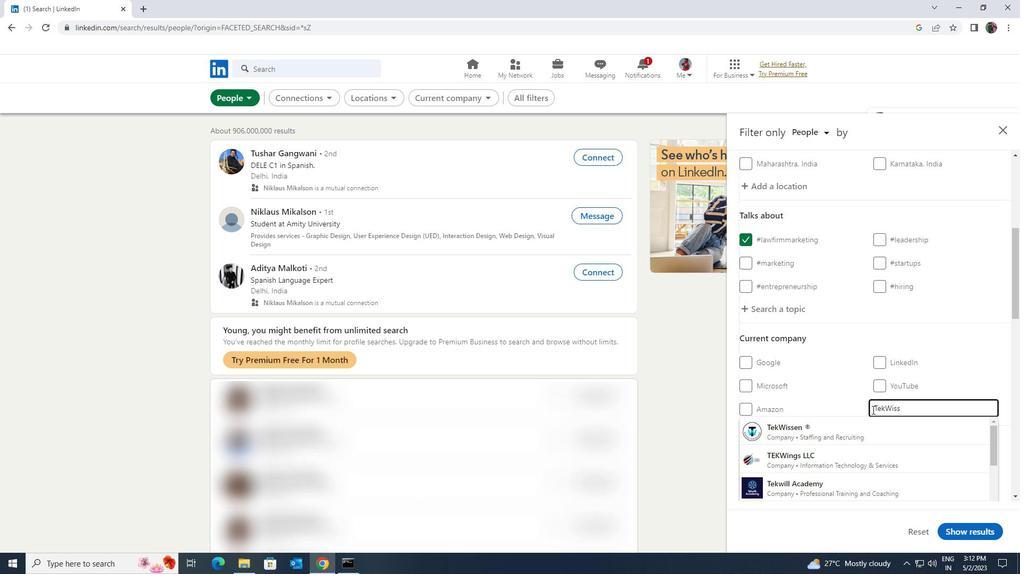 
Action: Mouse pressed left at (863, 430)
Screenshot: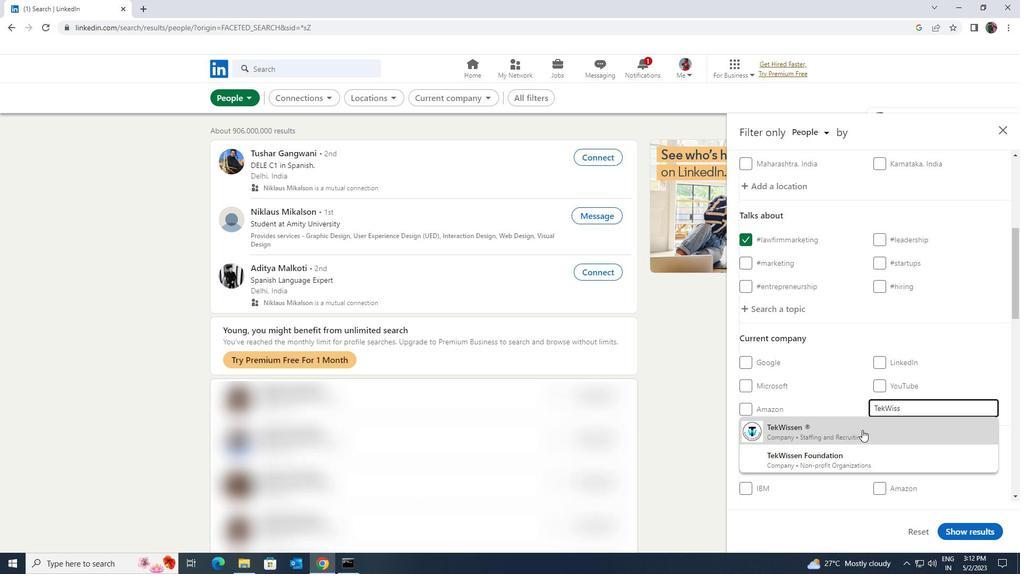 
Action: Mouse scrolled (863, 429) with delta (0, 0)
Screenshot: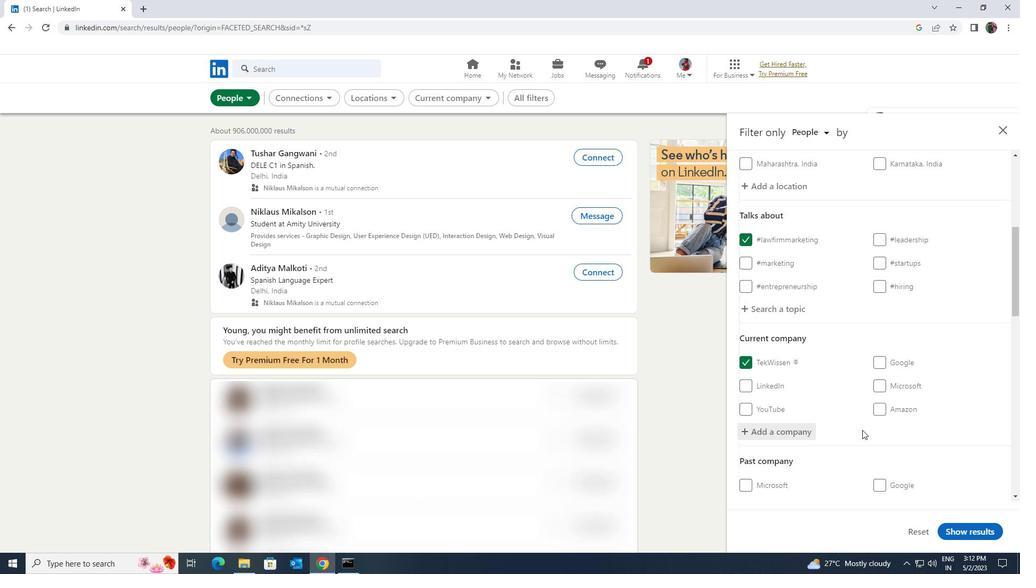 
Action: Mouse scrolled (863, 429) with delta (0, 0)
Screenshot: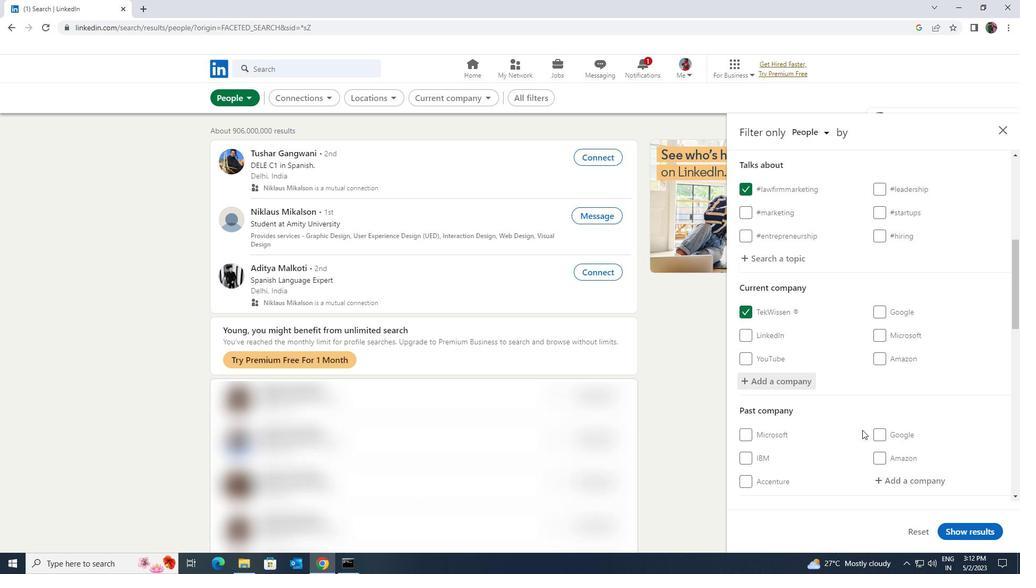 
Action: Mouse scrolled (863, 429) with delta (0, 0)
Screenshot: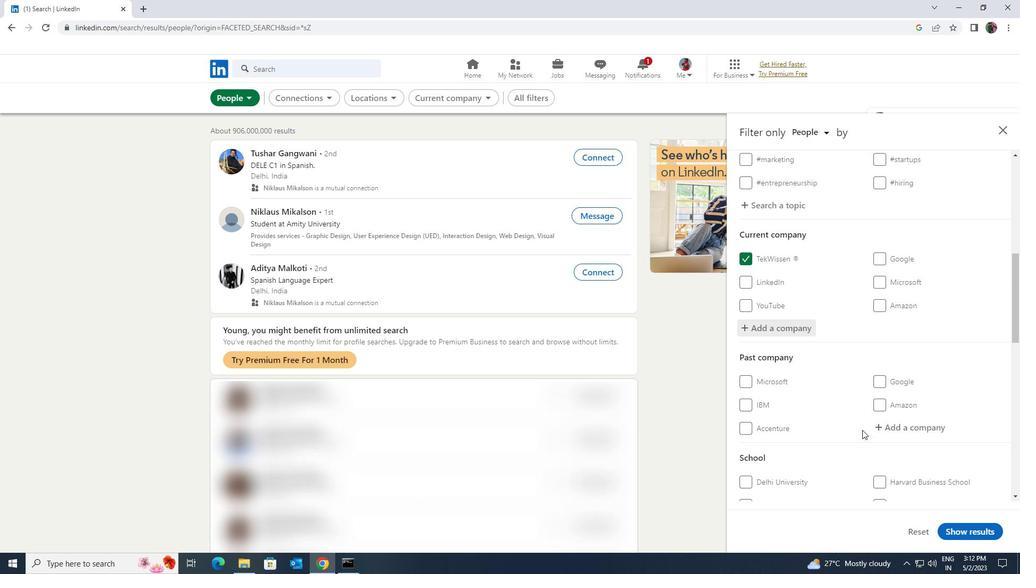 
Action: Mouse scrolled (863, 429) with delta (0, 0)
Screenshot: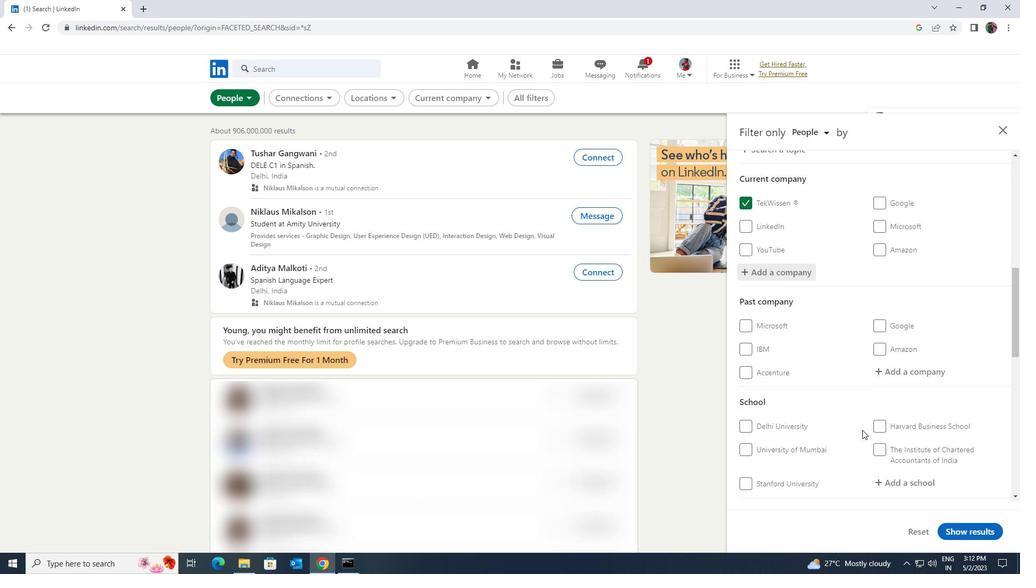 
Action: Mouse moved to (876, 428)
Screenshot: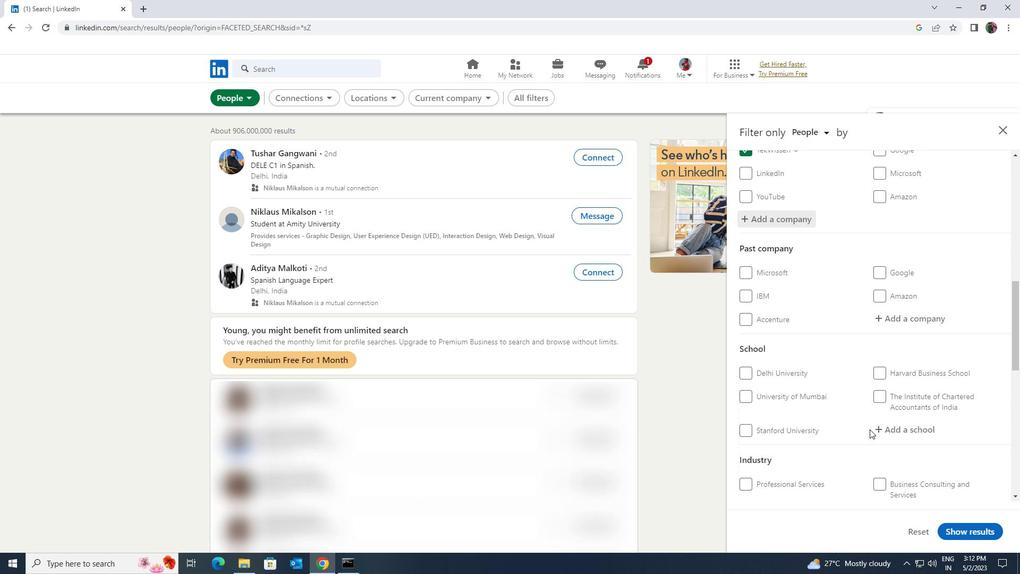 
Action: Mouse pressed left at (876, 428)
Screenshot: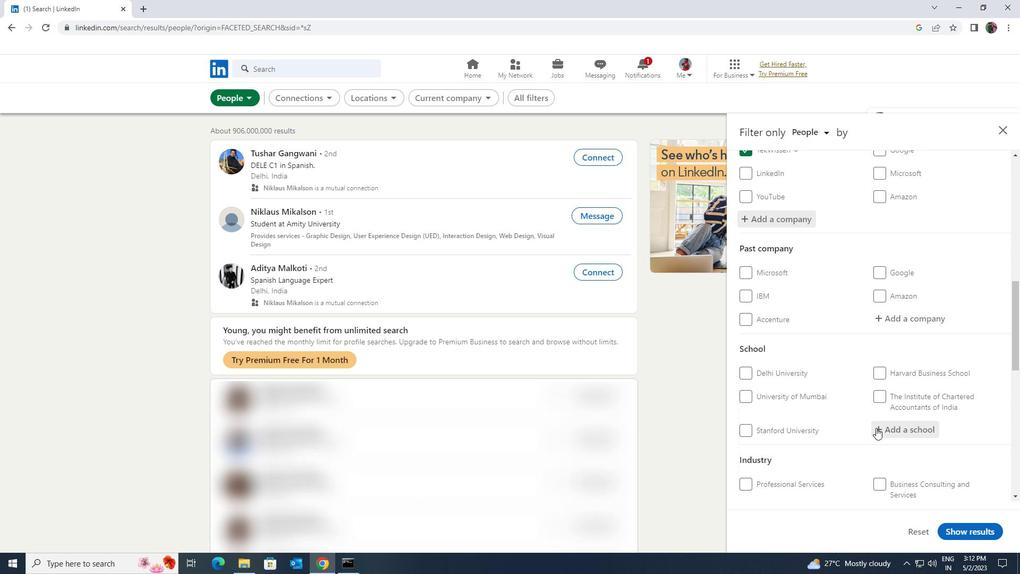 
Action: Key pressed <Key.shift><Key.shift><Key.shift>MAUL
Screenshot: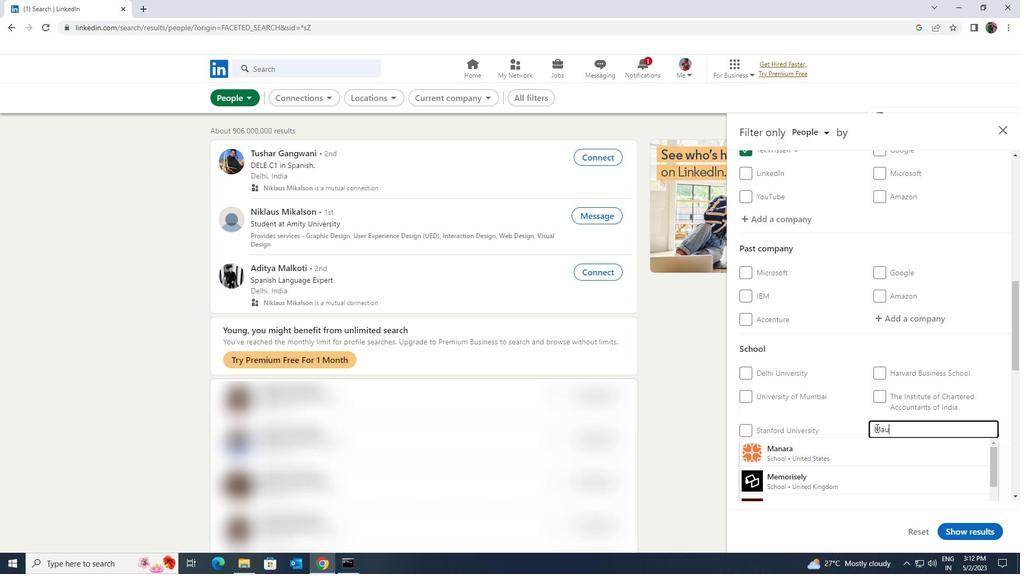 
Action: Mouse moved to (874, 445)
Screenshot: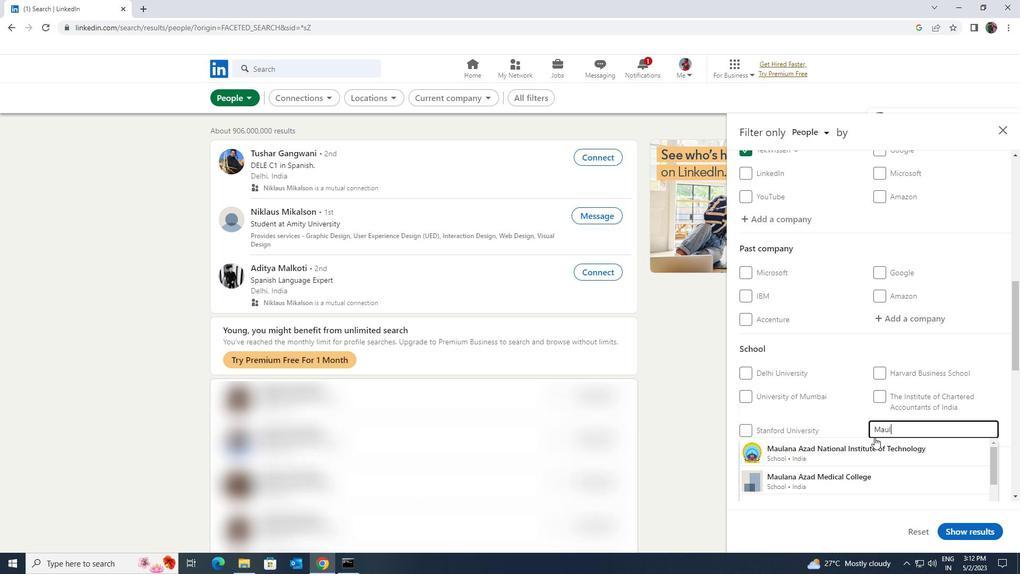 
Action: Mouse pressed left at (874, 445)
Screenshot: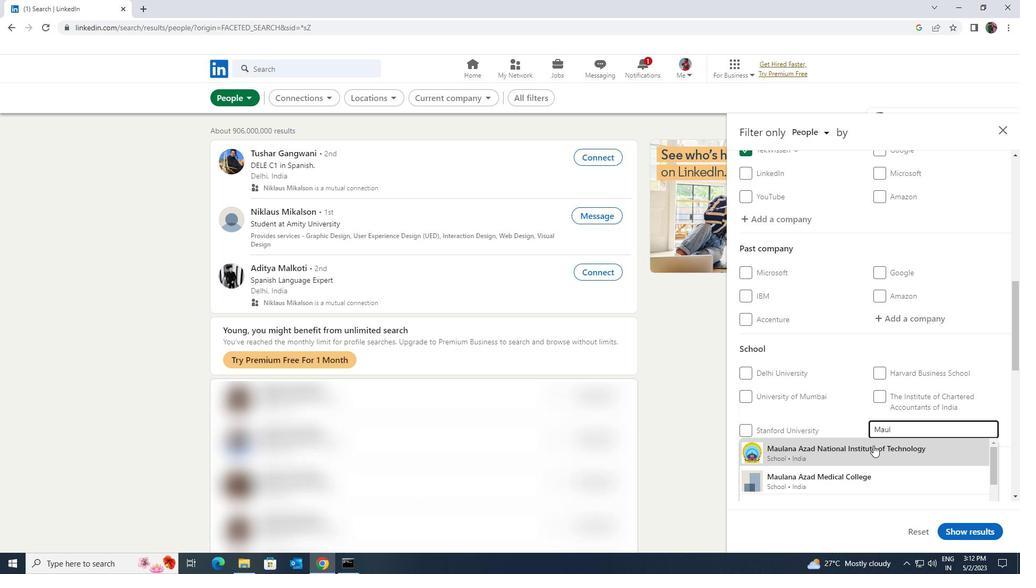 
Action: Mouse scrolled (874, 445) with delta (0, 0)
Screenshot: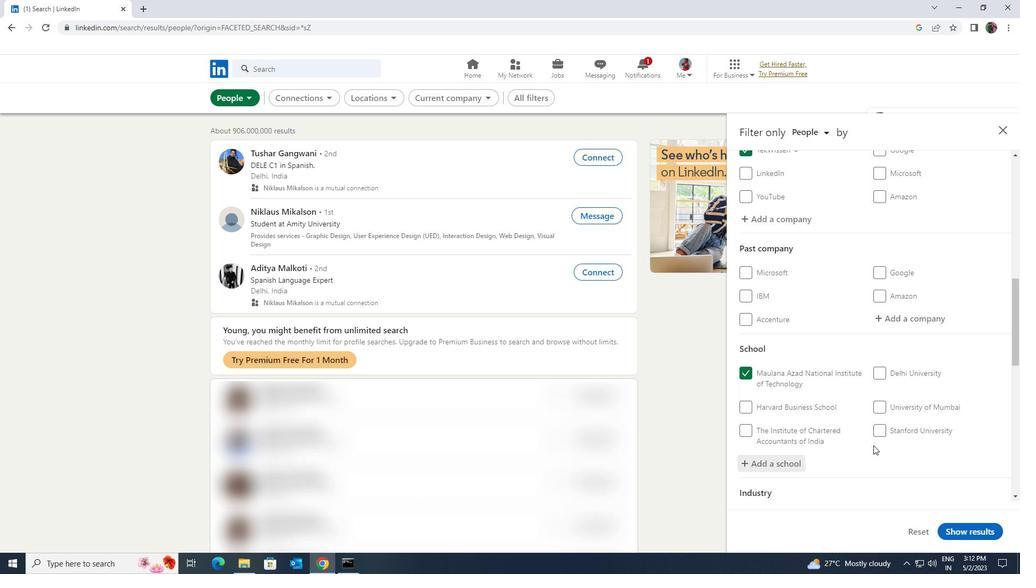 
Action: Mouse scrolled (874, 445) with delta (0, 0)
Screenshot: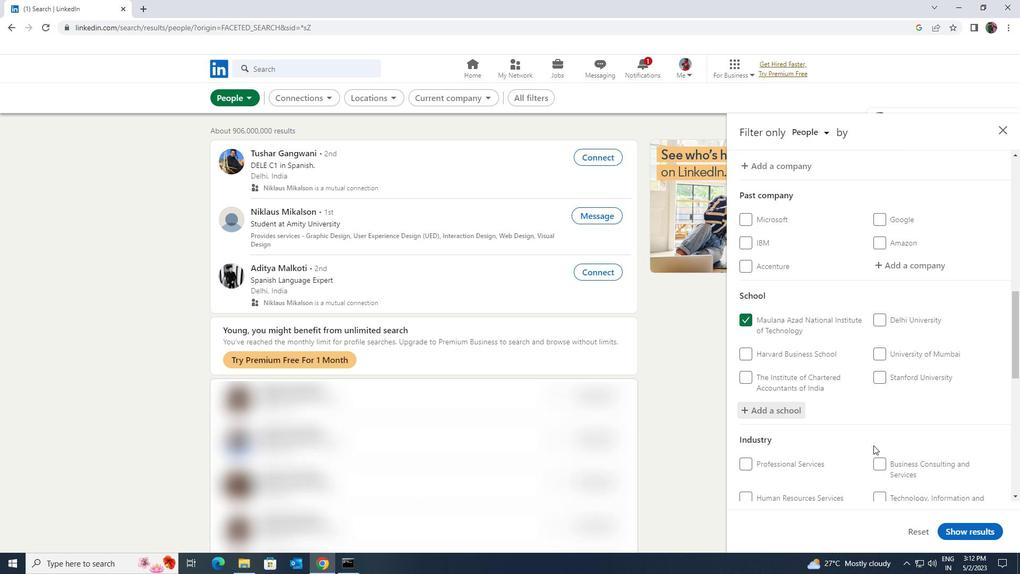 
Action: Mouse scrolled (874, 445) with delta (0, 0)
Screenshot: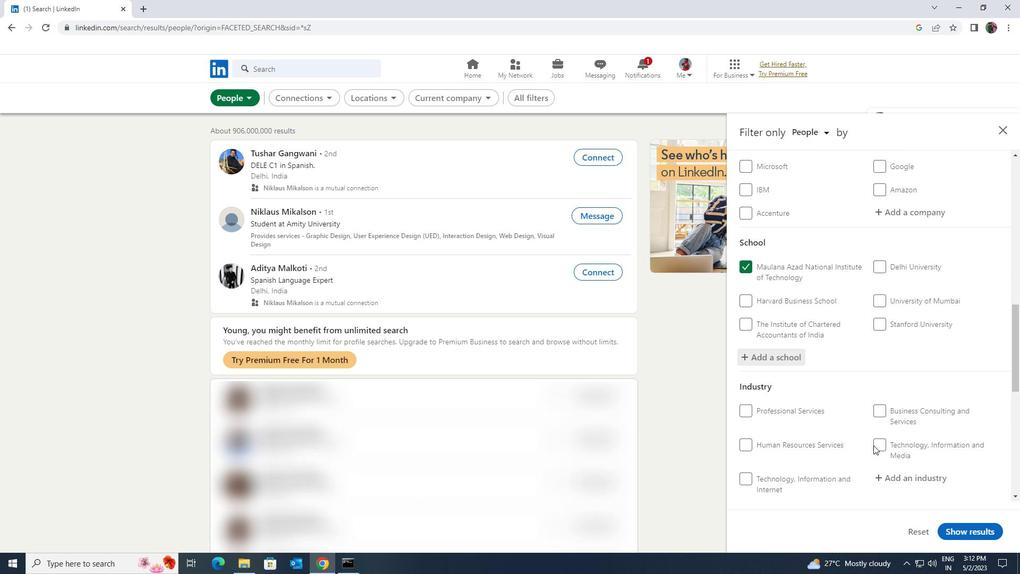 
Action: Mouse moved to (885, 425)
Screenshot: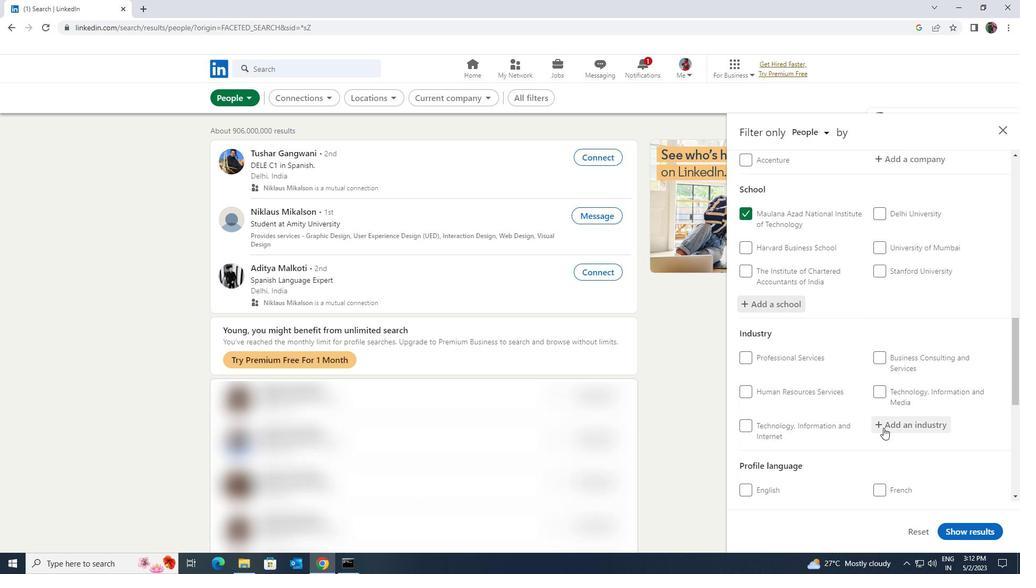 
Action: Mouse pressed left at (885, 425)
Screenshot: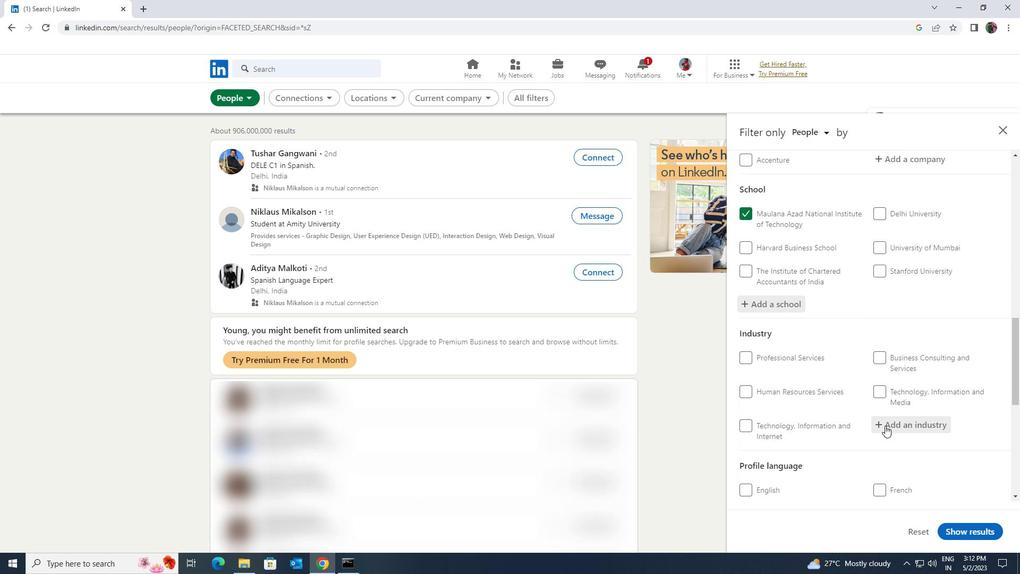 
Action: Key pressed <Key.shift><Key.shift><Key.shift><Key.shift><Key.shift><Key.shift><Key.shift><Key.shift>SURVE
Screenshot: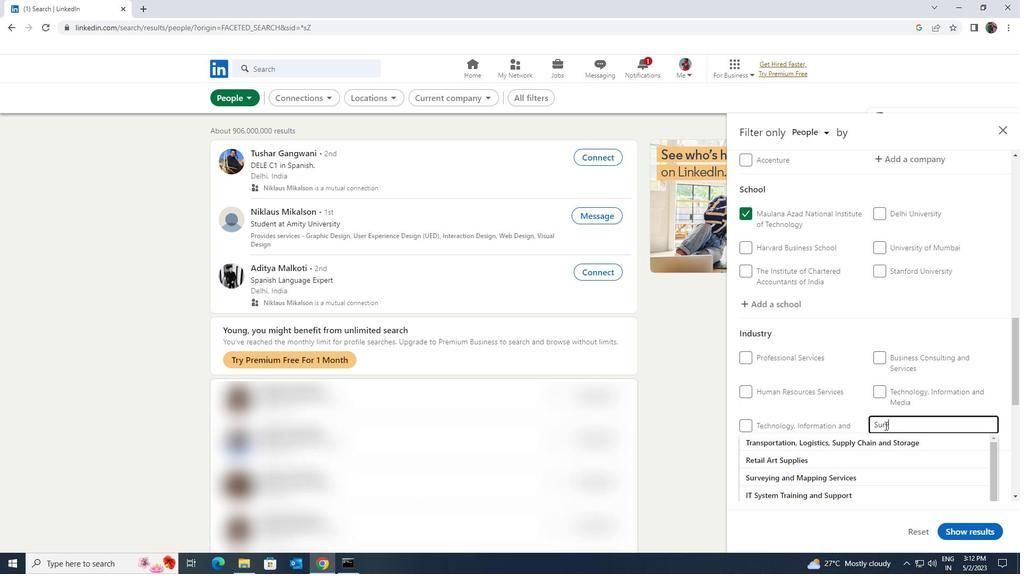 
Action: Mouse moved to (879, 435)
Screenshot: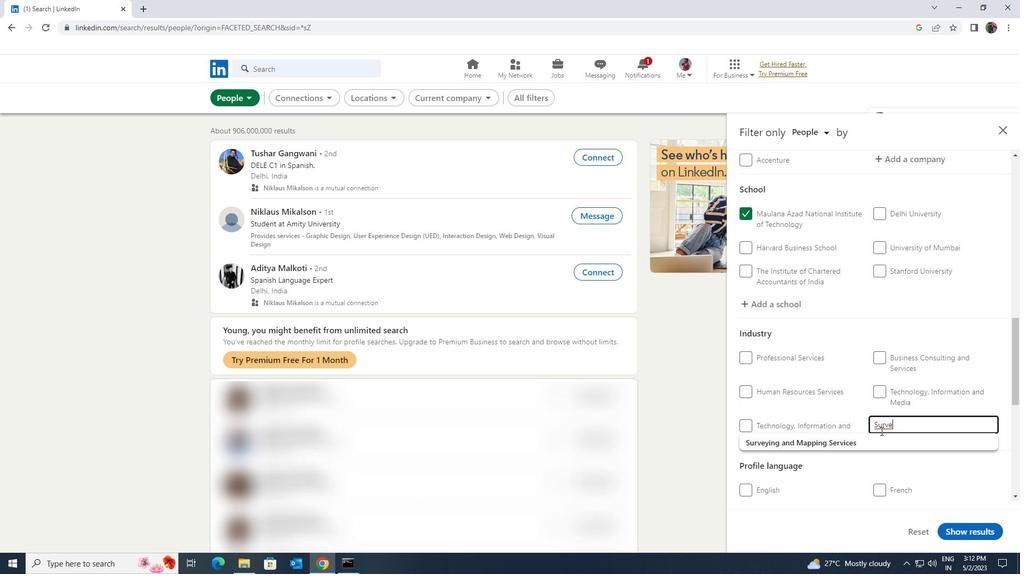 
Action: Mouse pressed left at (879, 435)
Screenshot: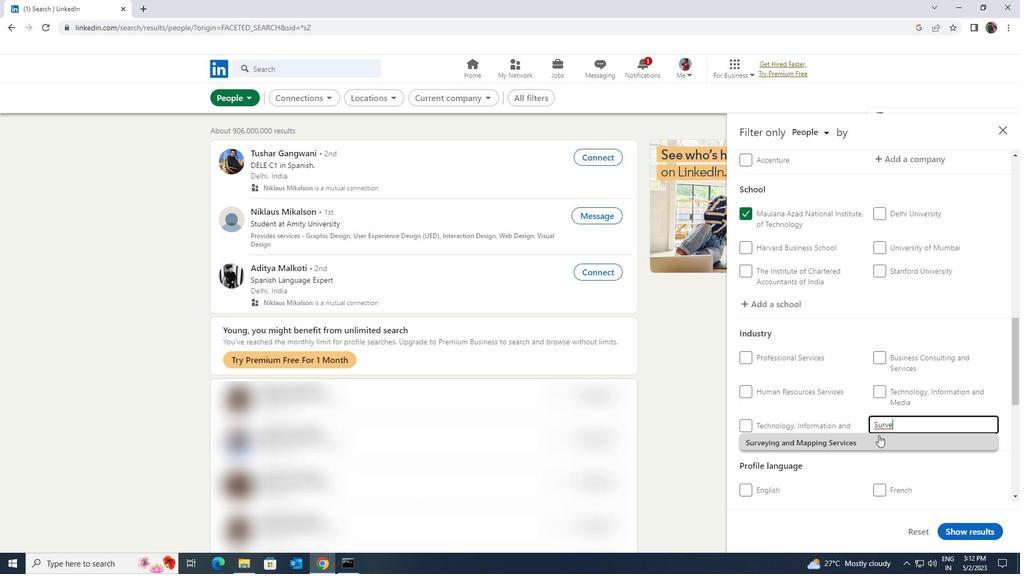 
Action: Mouse scrolled (879, 434) with delta (0, 0)
Screenshot: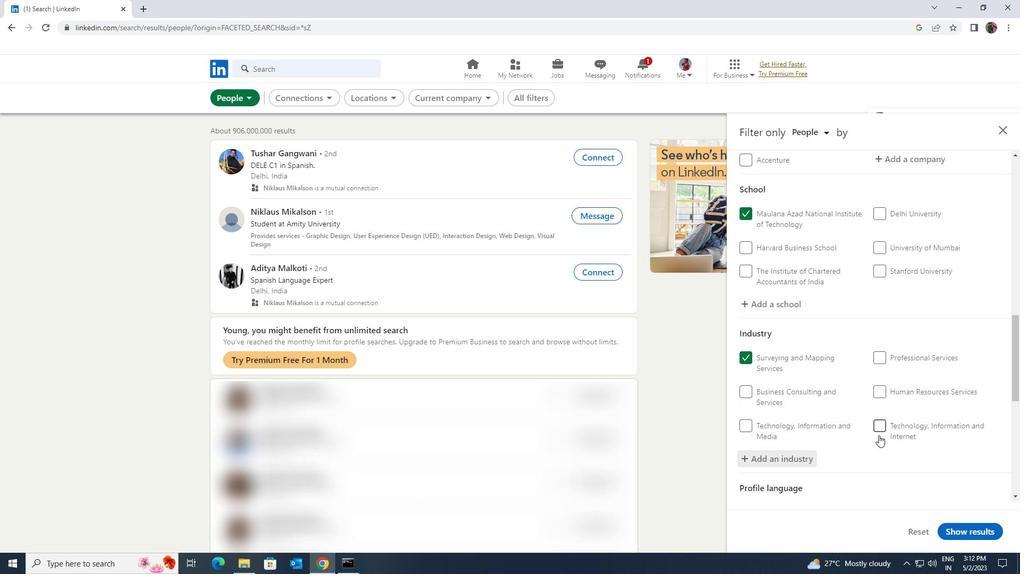 
Action: Mouse scrolled (879, 434) with delta (0, 0)
Screenshot: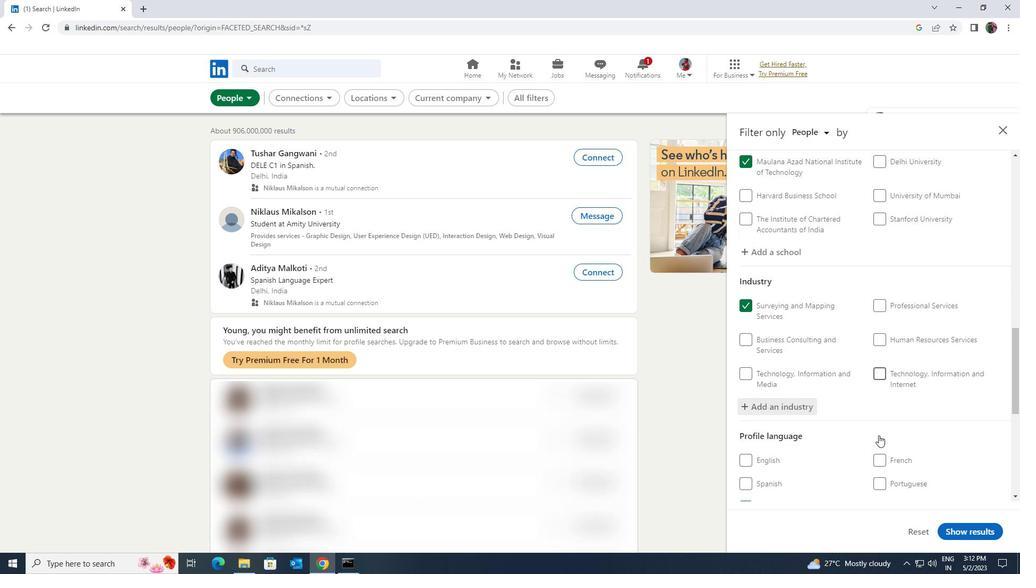 
Action: Mouse scrolled (879, 434) with delta (0, 0)
Screenshot: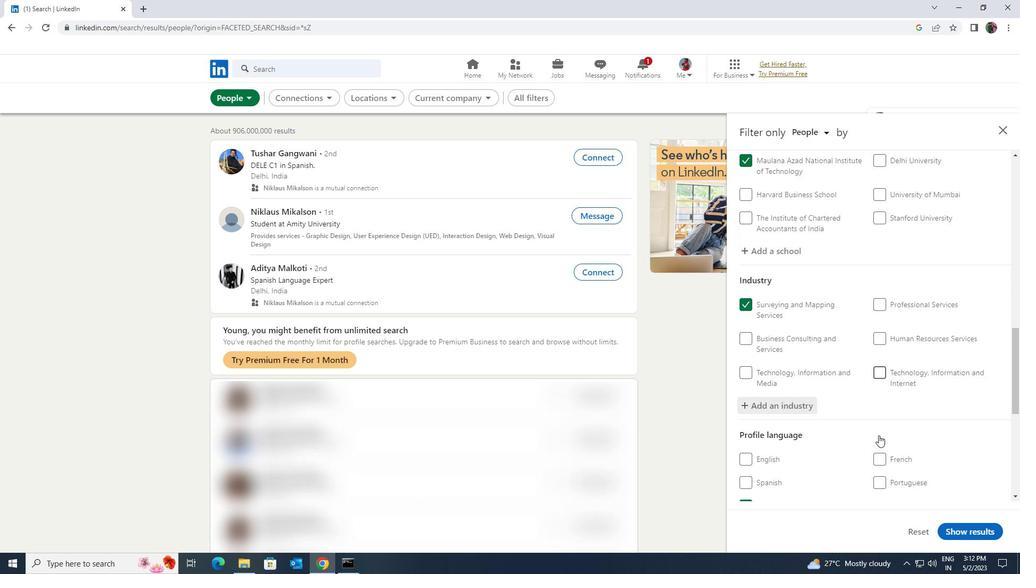 
Action: Mouse scrolled (879, 434) with delta (0, 0)
Screenshot: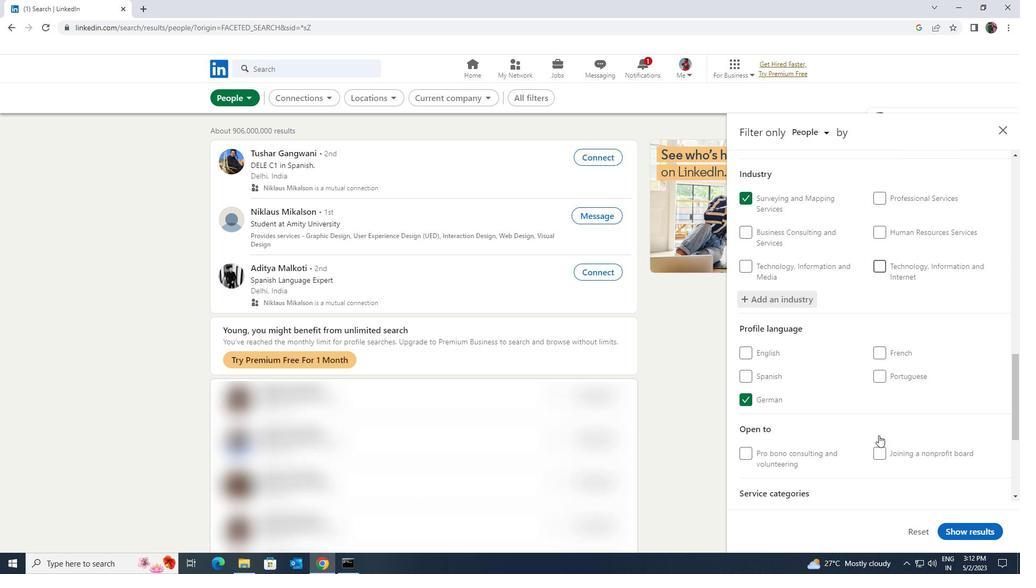 
Action: Mouse scrolled (879, 434) with delta (0, 0)
Screenshot: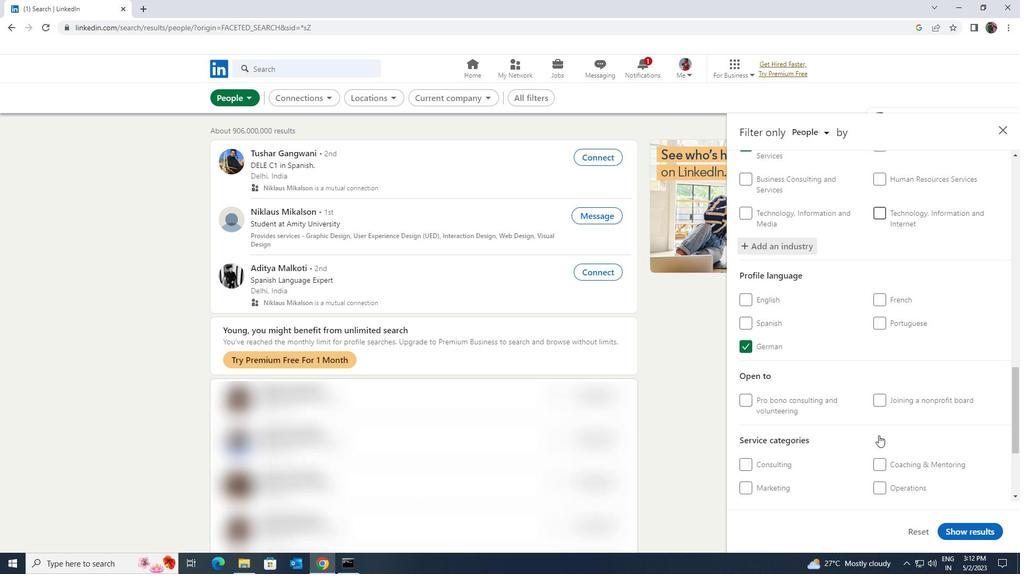 
Action: Mouse scrolled (879, 434) with delta (0, 0)
Screenshot: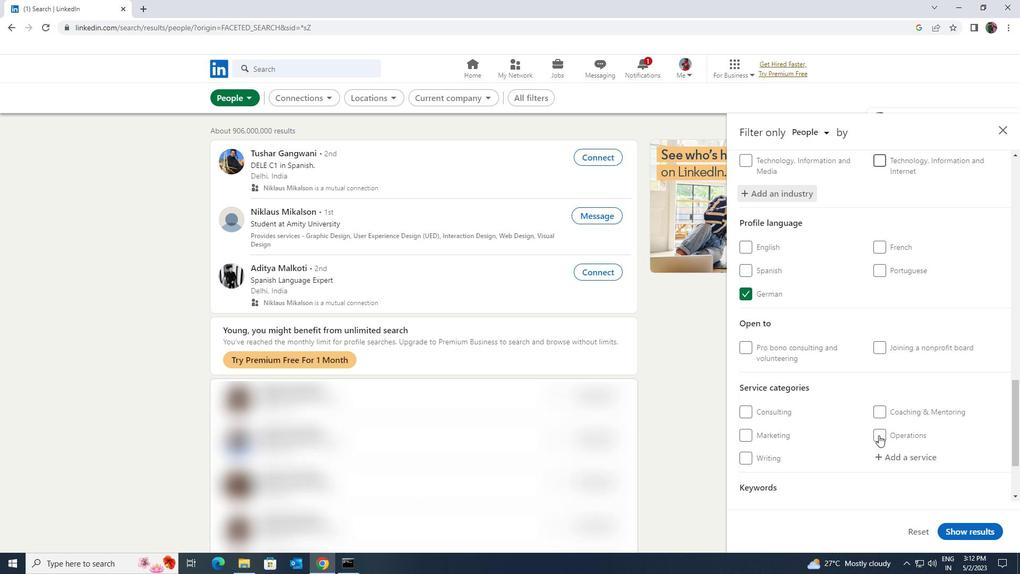 
Action: Mouse scrolled (879, 434) with delta (0, 0)
Screenshot: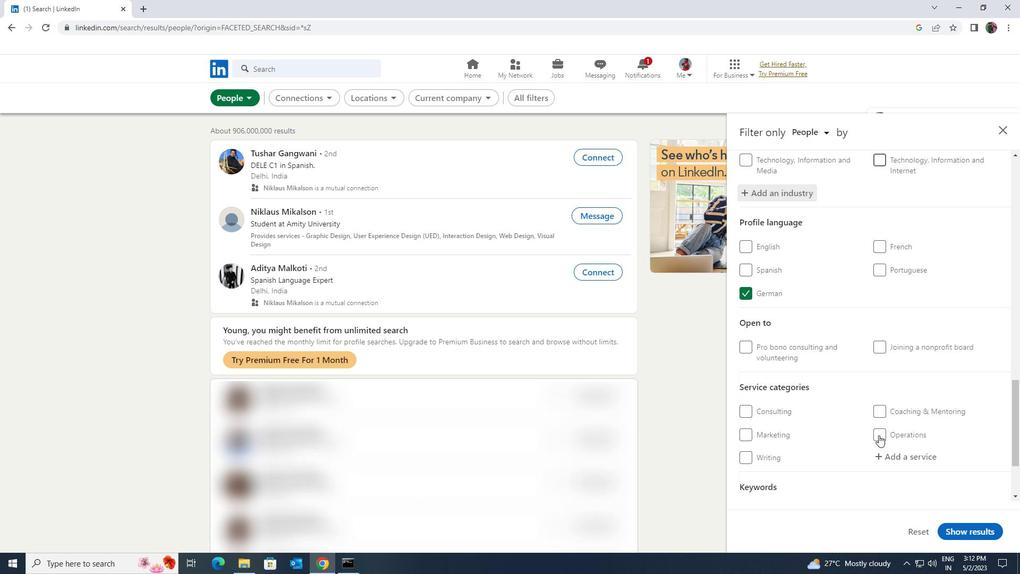 
Action: Mouse moved to (891, 347)
Screenshot: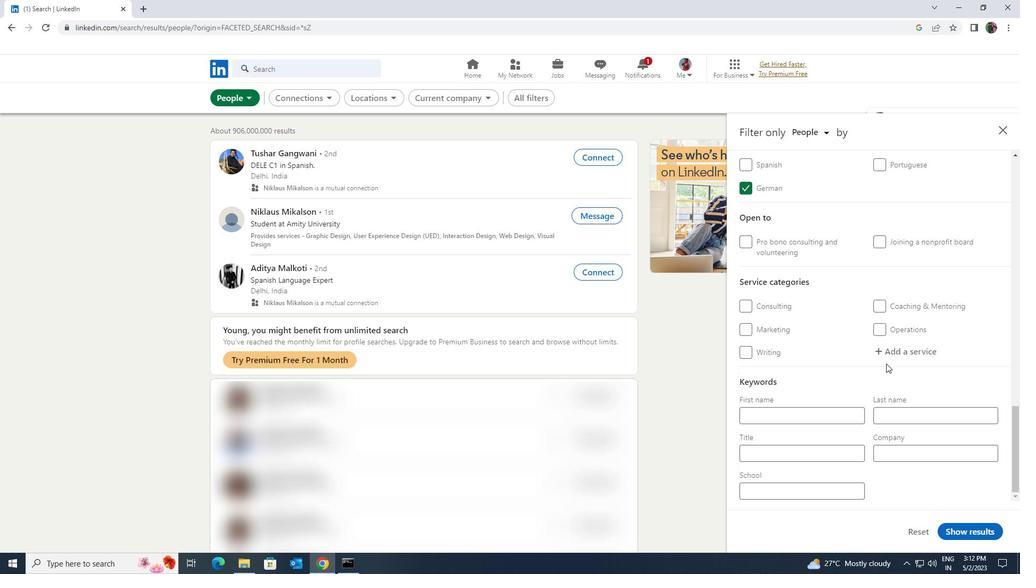 
Action: Mouse pressed left at (891, 347)
Screenshot: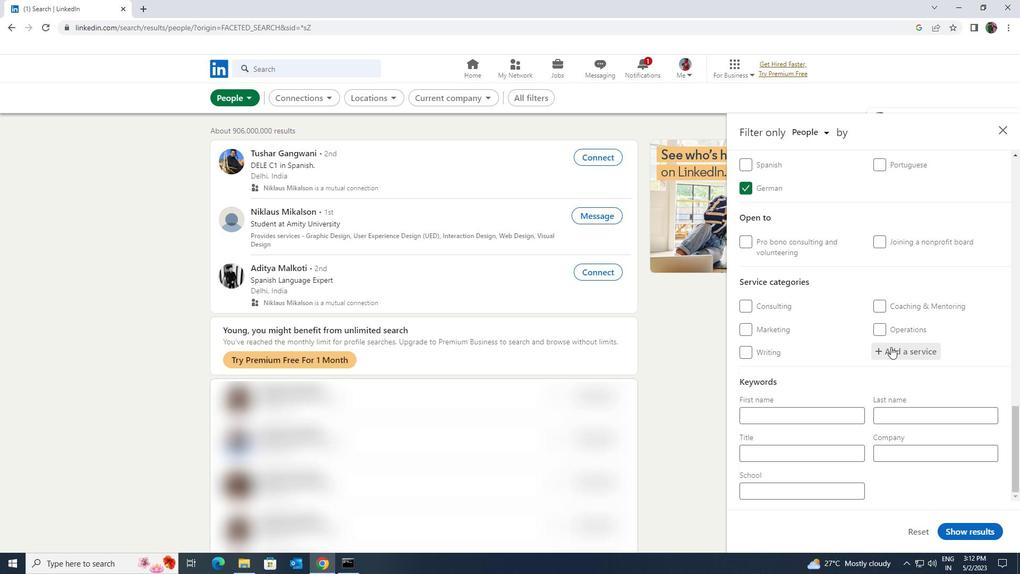 
Action: Key pressed <Key.shift><Key.shift><Key.shift><Key.shift><Key.shift><Key.shift><Key.shift>INSURANCE
Screenshot: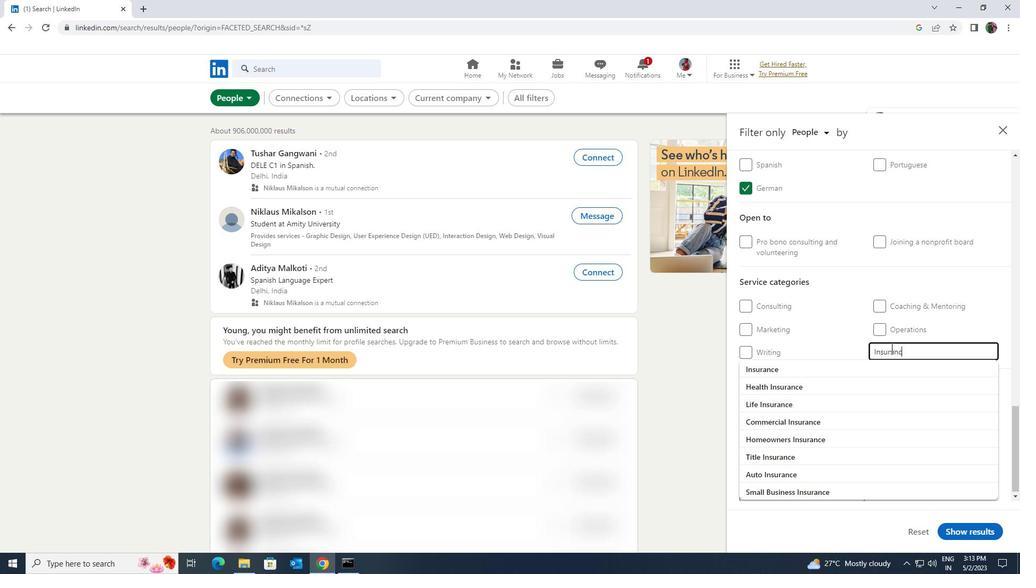 
Action: Mouse moved to (878, 362)
Screenshot: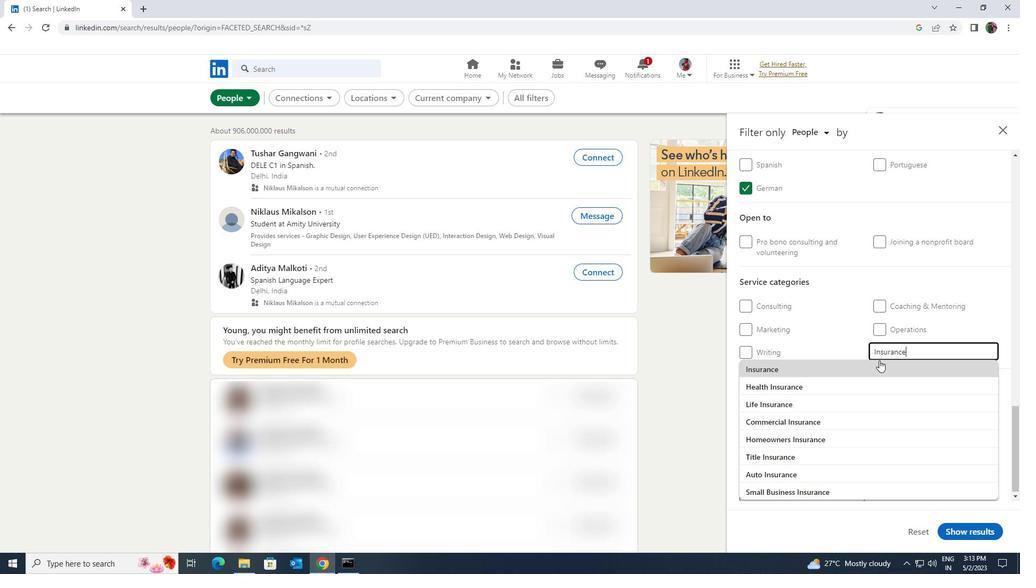 
Action: Mouse pressed left at (878, 362)
Screenshot: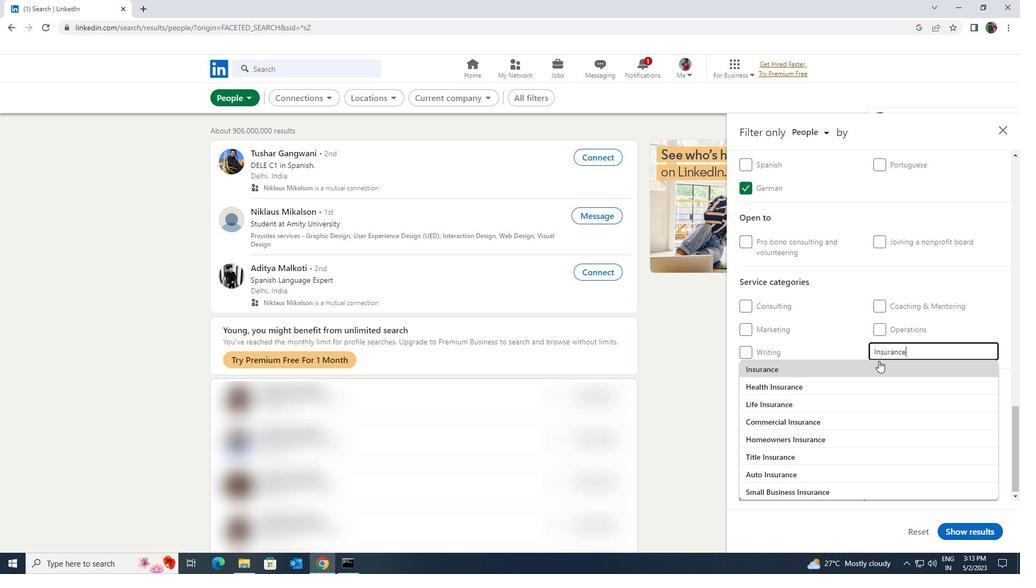 
Action: Mouse scrolled (878, 362) with delta (0, 0)
Screenshot: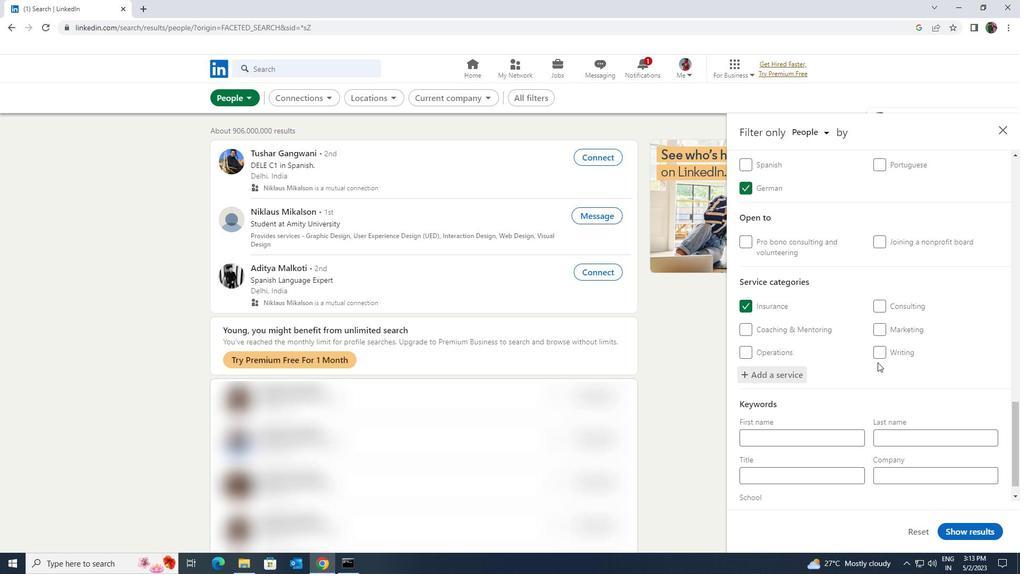 
Action: Mouse scrolled (878, 362) with delta (0, 0)
Screenshot: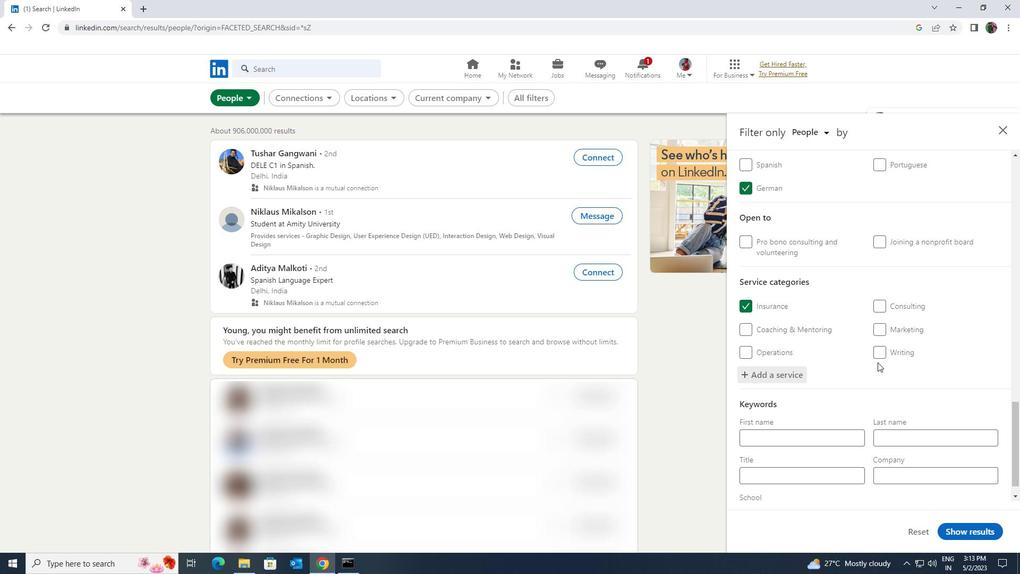 
Action: Mouse scrolled (878, 362) with delta (0, 0)
Screenshot: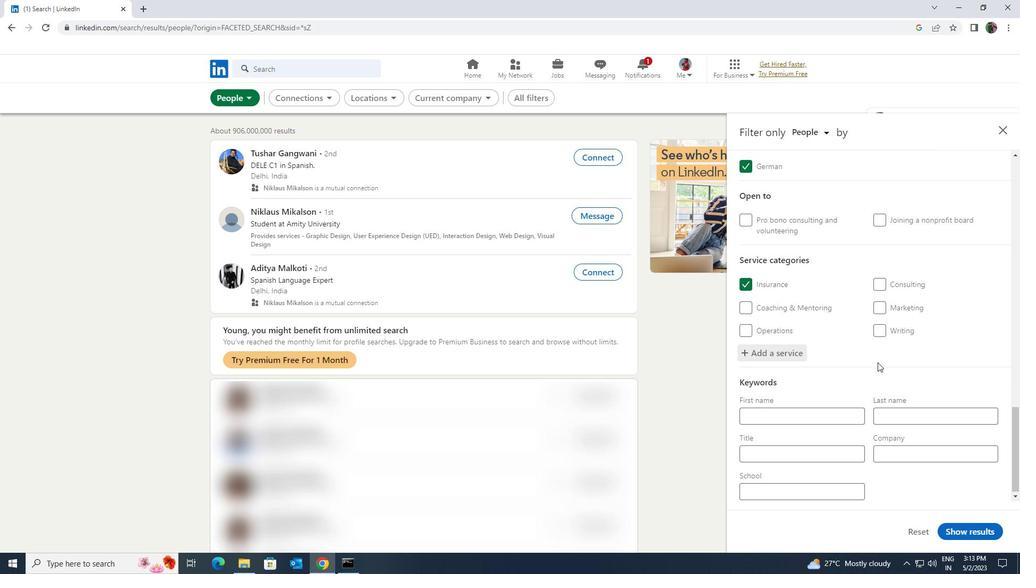 
Action: Mouse moved to (843, 455)
Screenshot: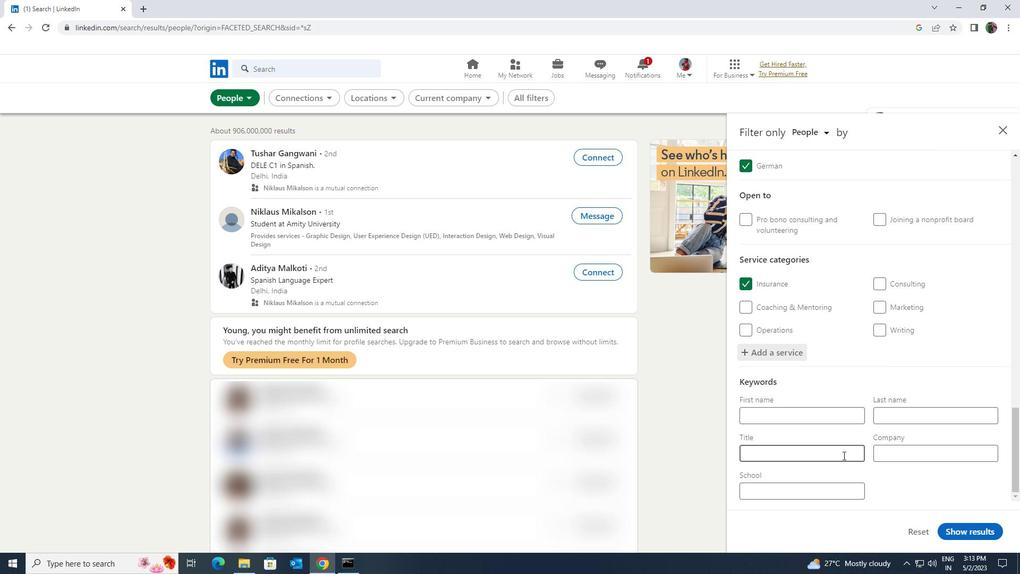 
Action: Mouse pressed left at (843, 455)
Screenshot: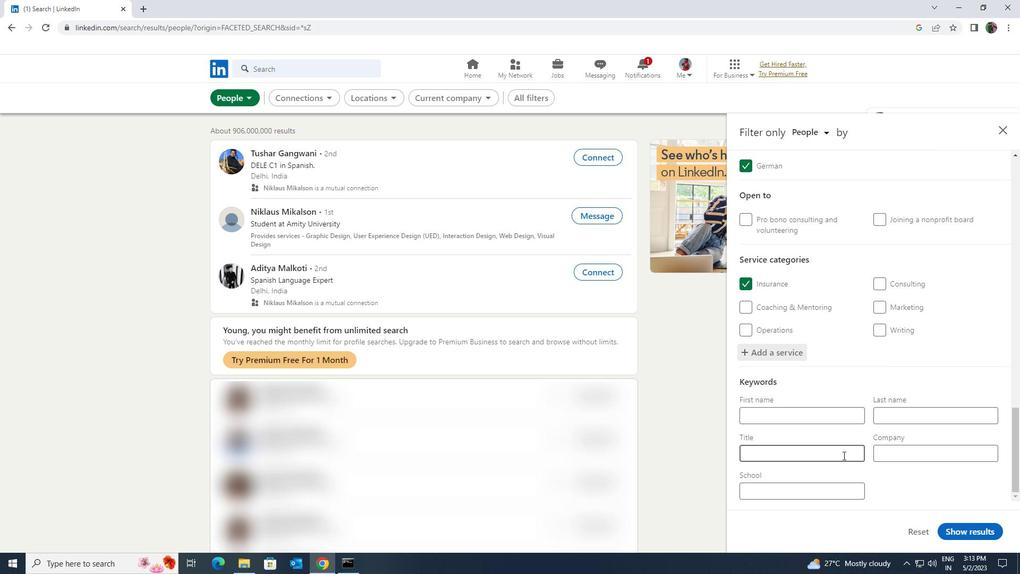 
Action: Key pressed <Key.shift><Key.shift><Key.shift>DEC<Key.shift>OPS<Key.space><Key.shift>ENGINEER
Screenshot: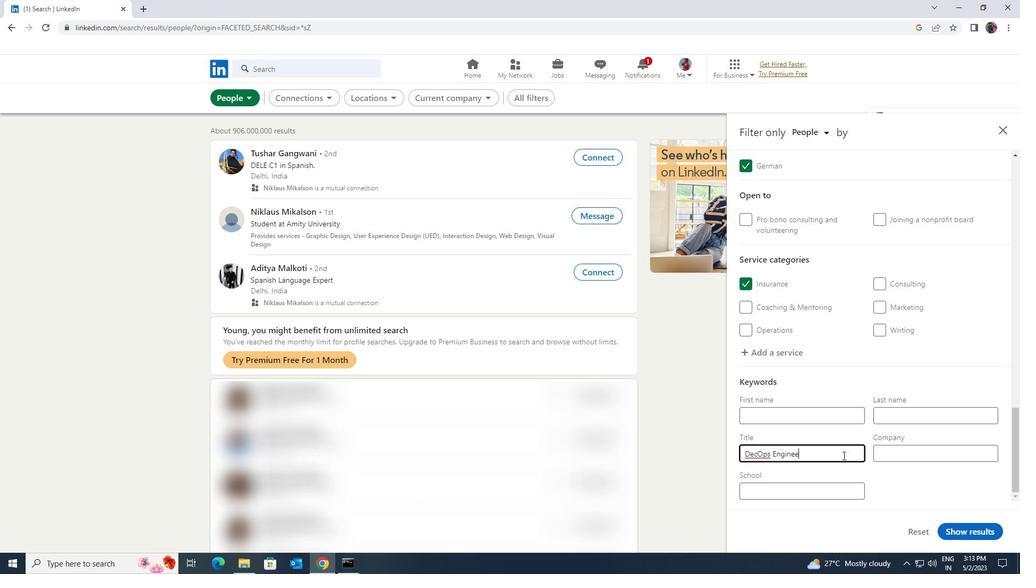 
Action: Mouse moved to (954, 537)
Screenshot: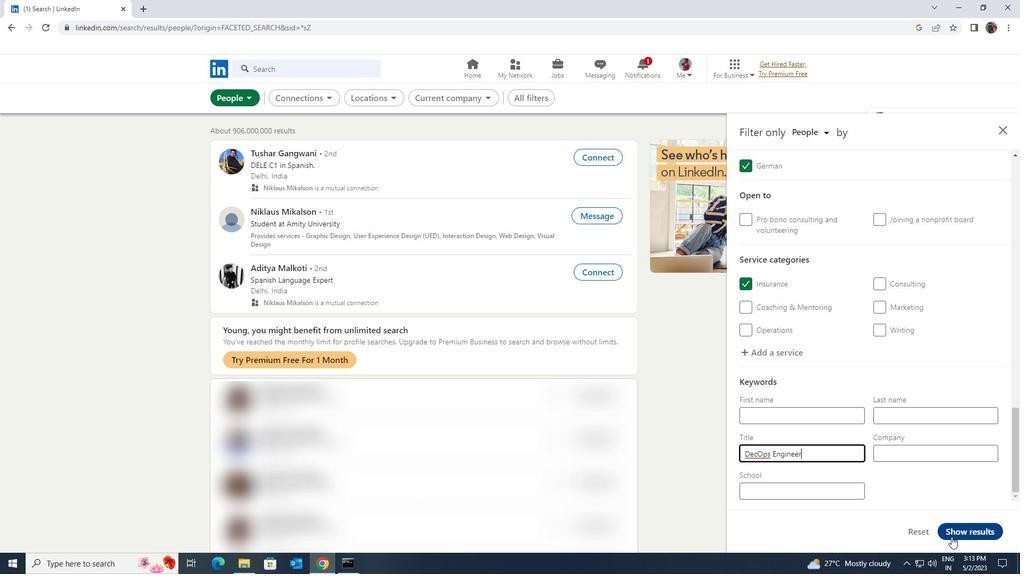 
Action: Mouse pressed left at (954, 537)
Screenshot: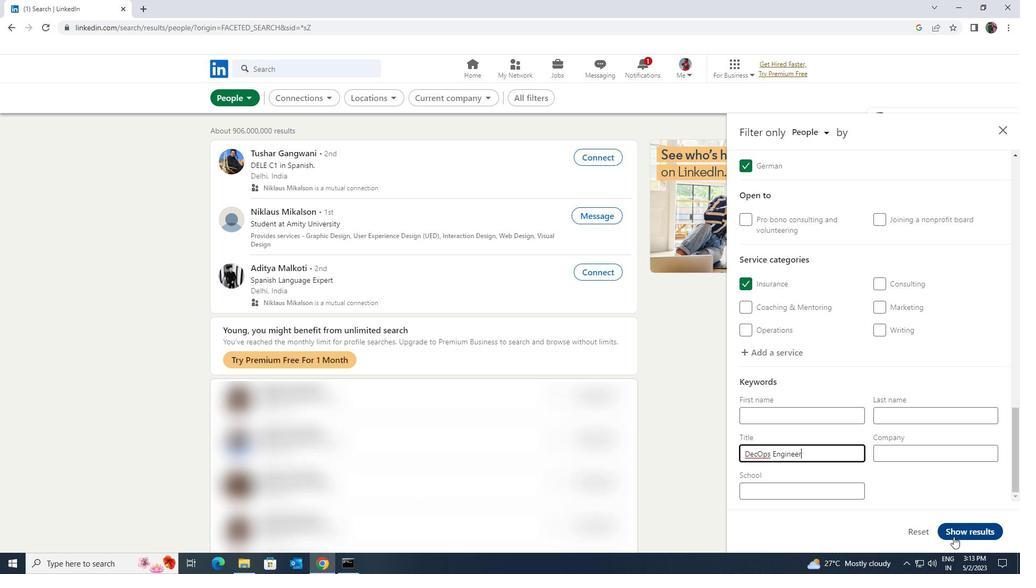 
